 Task: Look for space in Rāpar, India from 1st July, 2023 to 3rd July, 2023 for 1 adult in price range Rs.5000 to Rs.15000. Place can be private room with 1  bedroom having 1 bed and 1 bathroom. Property type can be house, flat, guest house, hotel. Amenities needed are: wifi. Booking option can be shelf check-in. Required host language is English.
Action: Mouse moved to (461, 65)
Screenshot: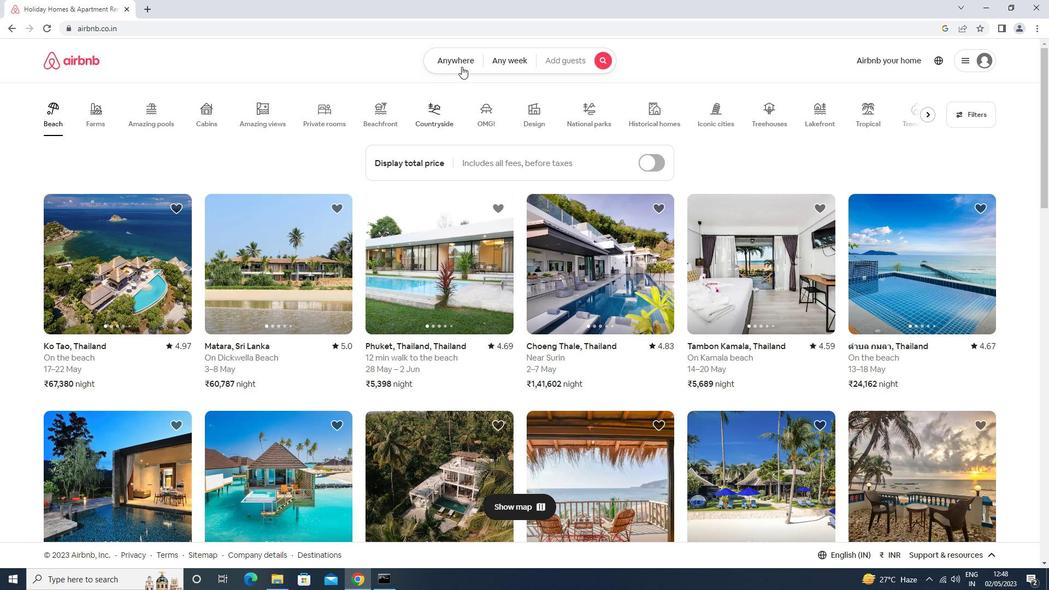 
Action: Mouse pressed left at (461, 65)
Screenshot: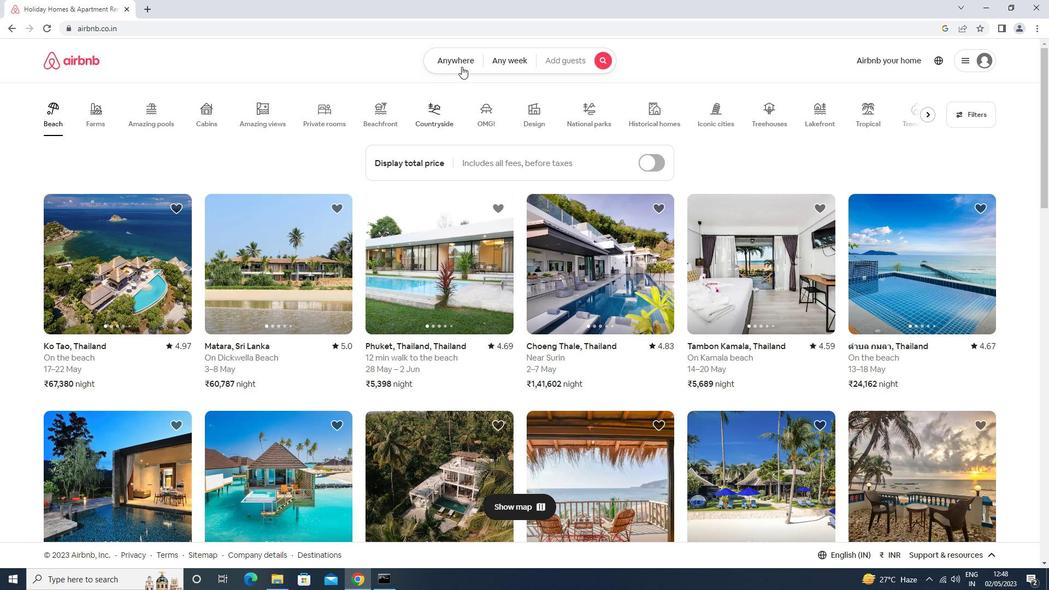 
Action: Mouse moved to (432, 107)
Screenshot: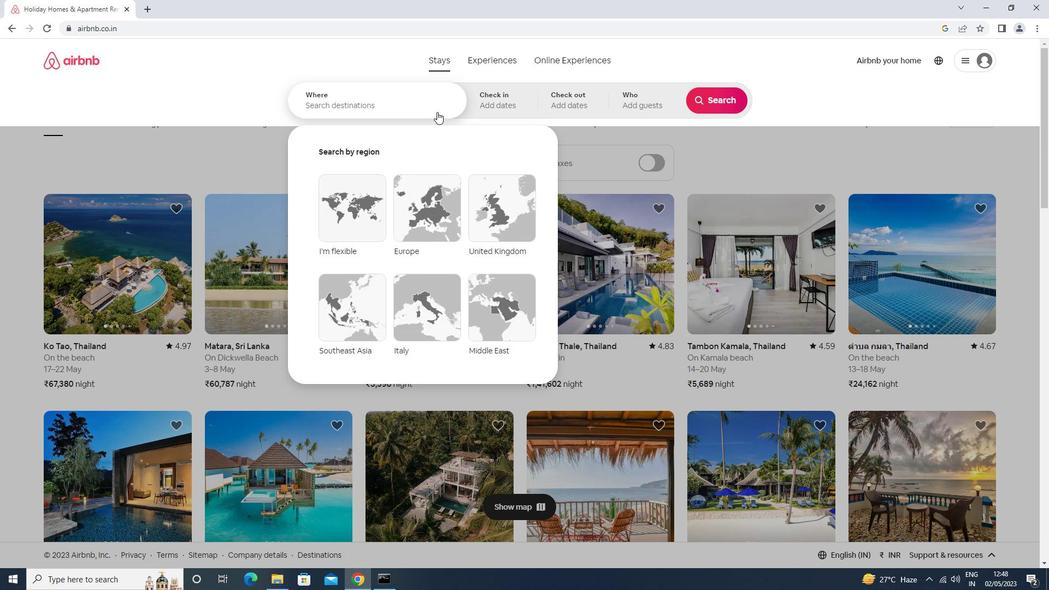 
Action: Mouse pressed left at (432, 107)
Screenshot: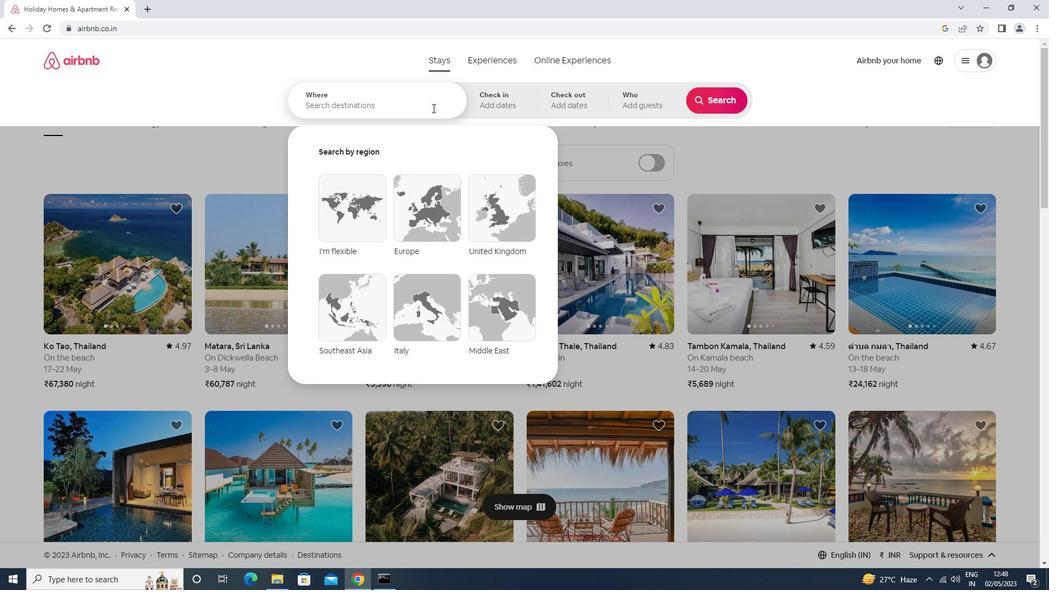 
Action: Mouse moved to (431, 106)
Screenshot: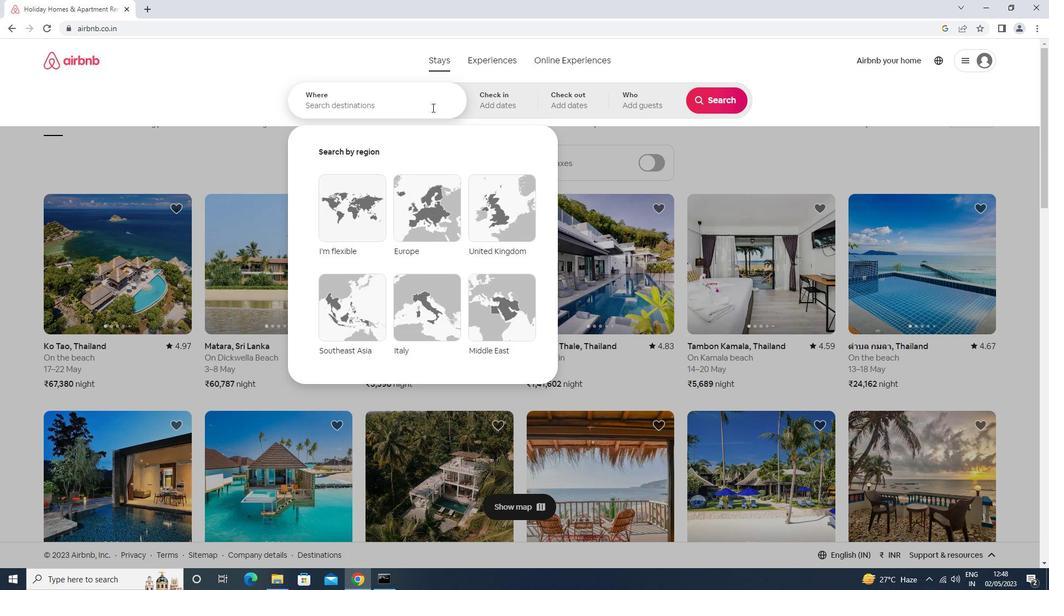 
Action: Key pressed r<Key.caps_lock>aper
Screenshot: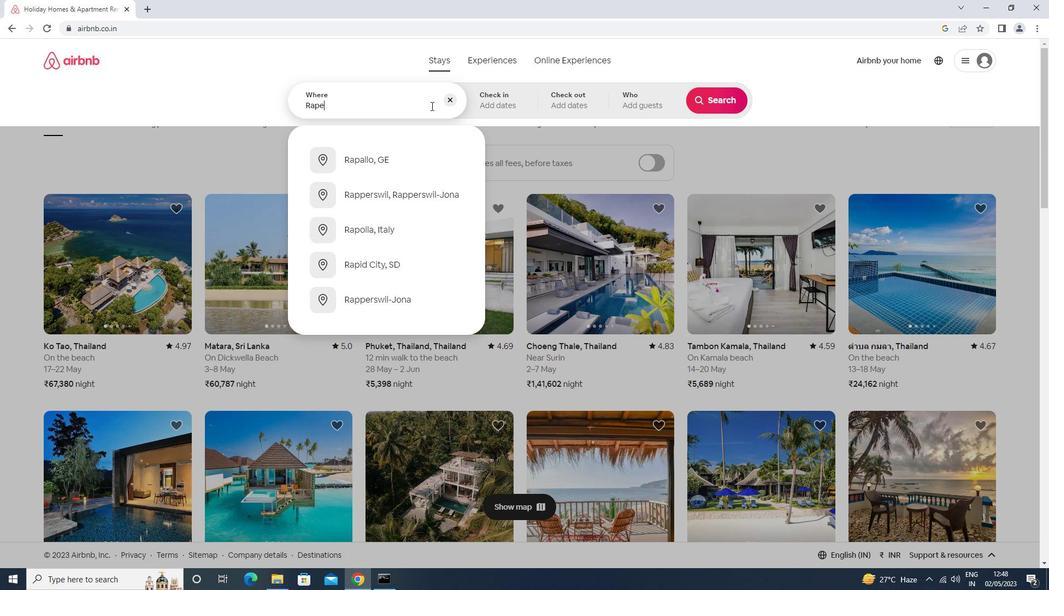 
Action: Mouse moved to (446, 96)
Screenshot: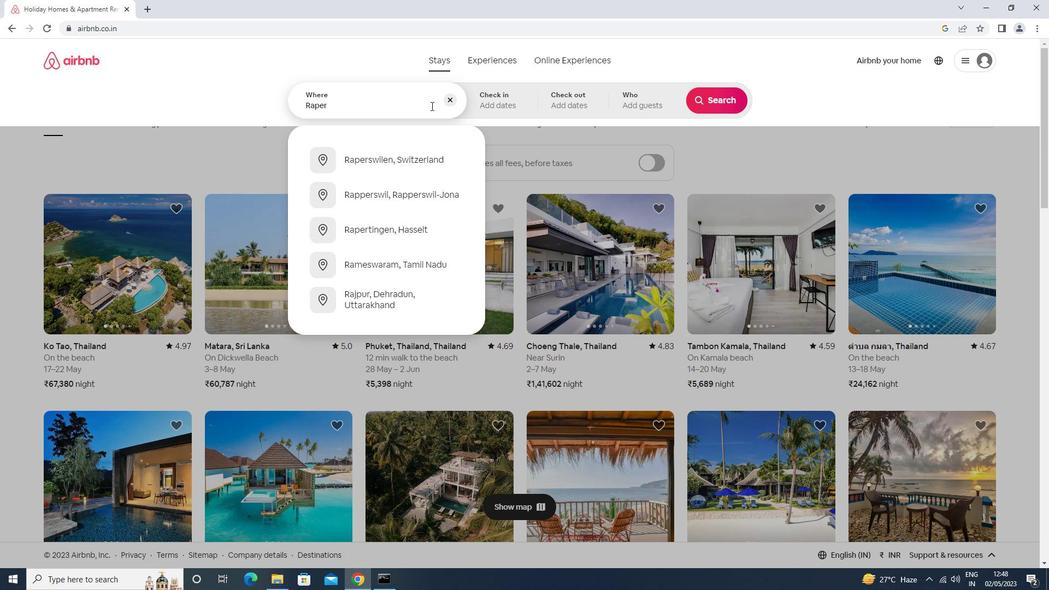 
Action: Key pressed <Key.enter>
Screenshot: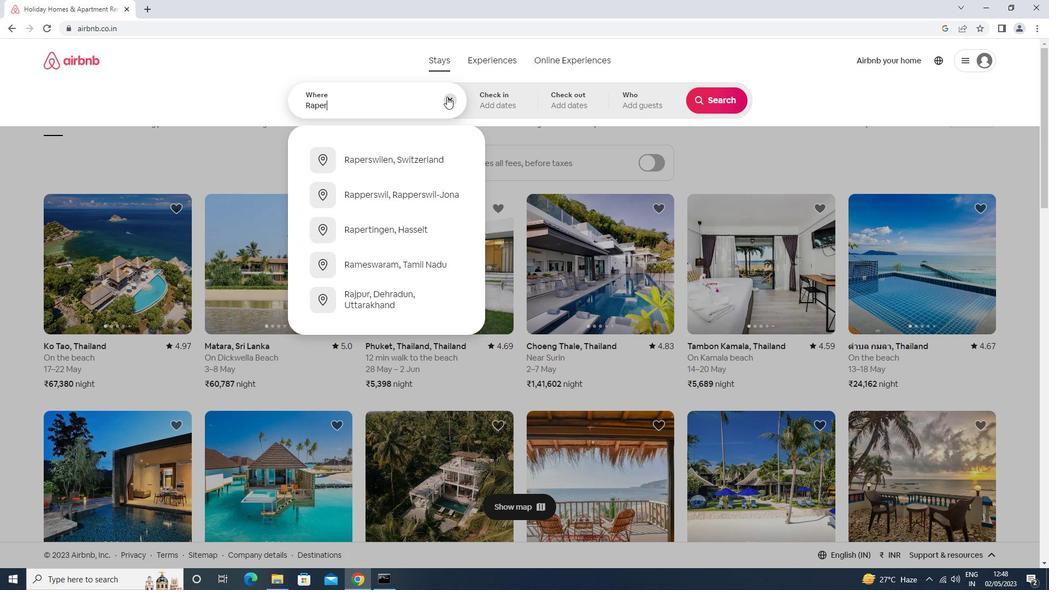 
Action: Mouse moved to (715, 182)
Screenshot: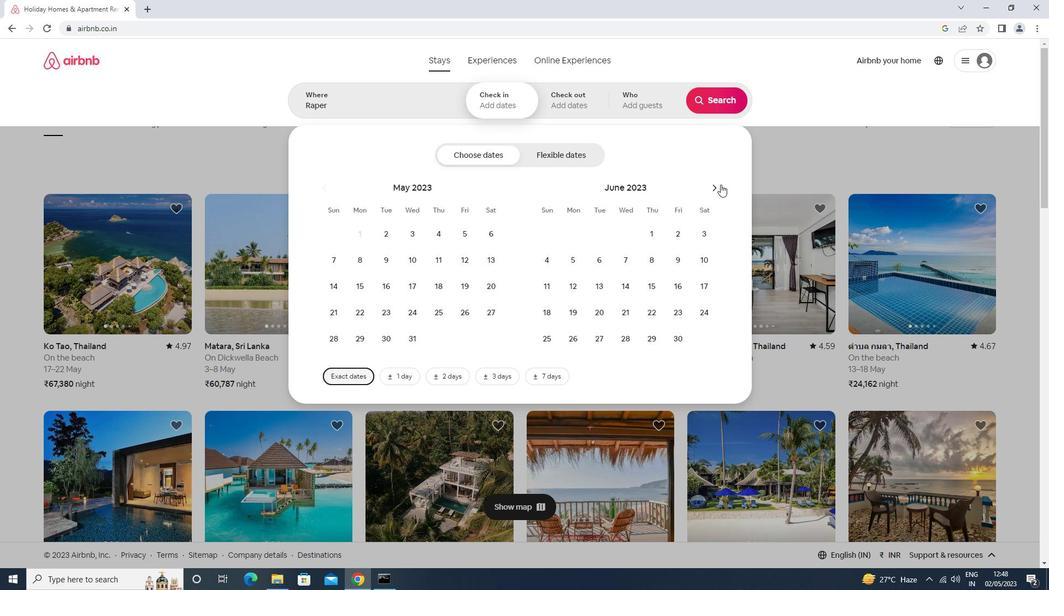 
Action: Mouse pressed left at (715, 182)
Screenshot: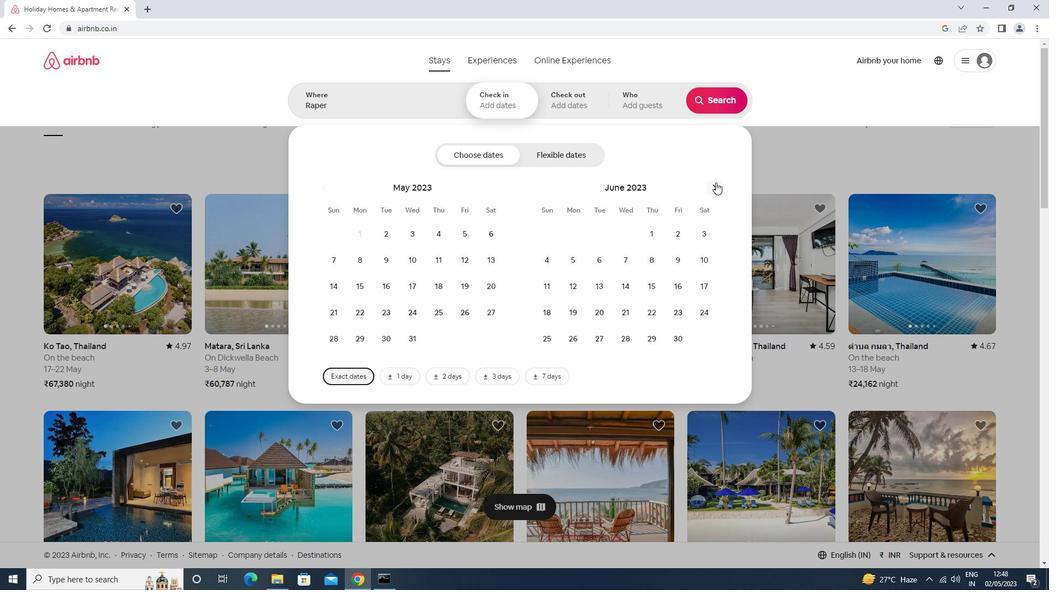 
Action: Mouse moved to (702, 239)
Screenshot: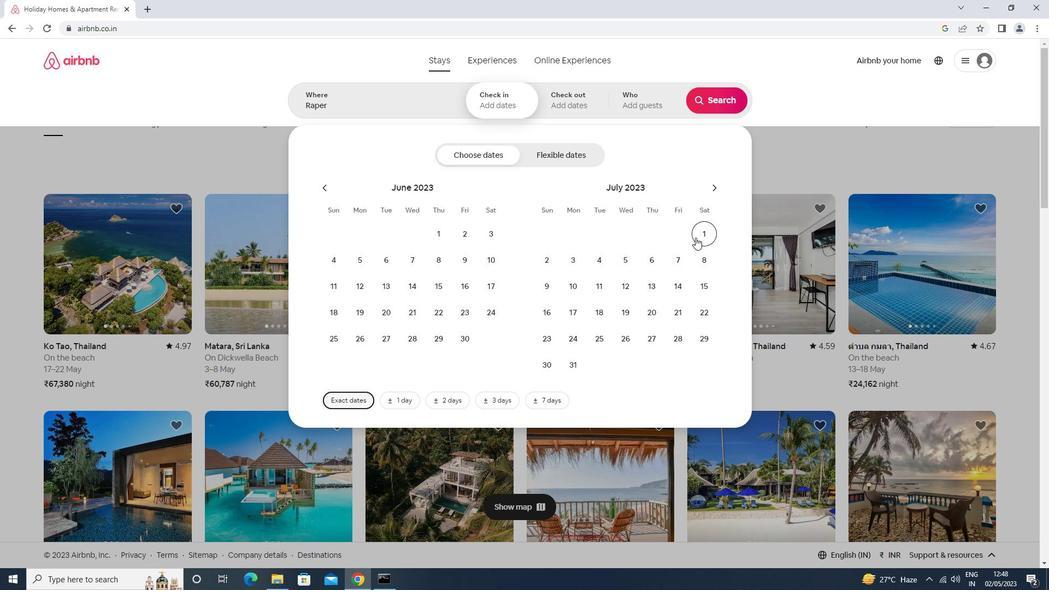 
Action: Mouse pressed left at (702, 239)
Screenshot: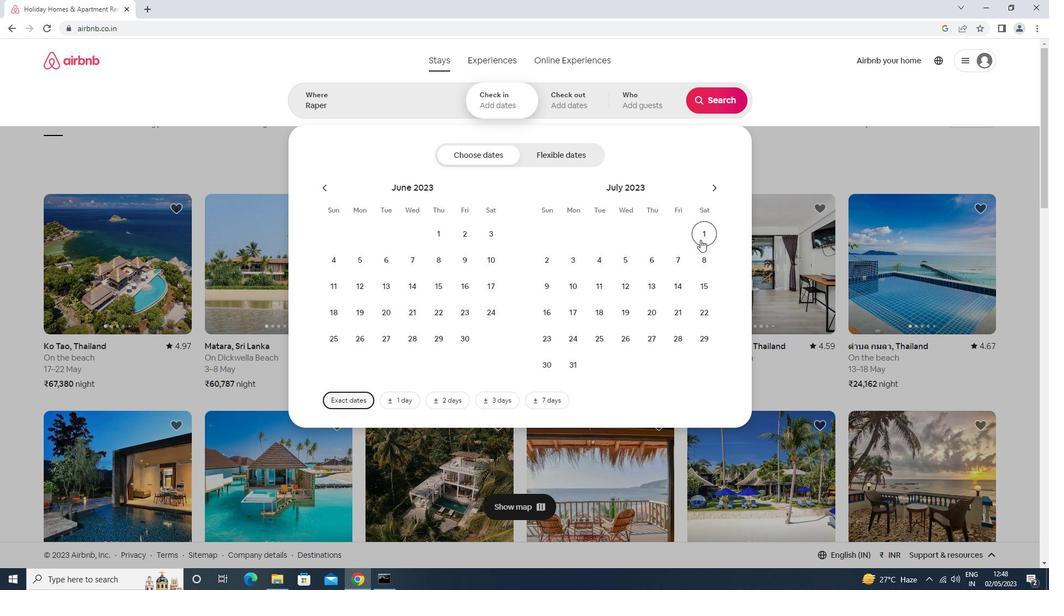 
Action: Mouse moved to (565, 268)
Screenshot: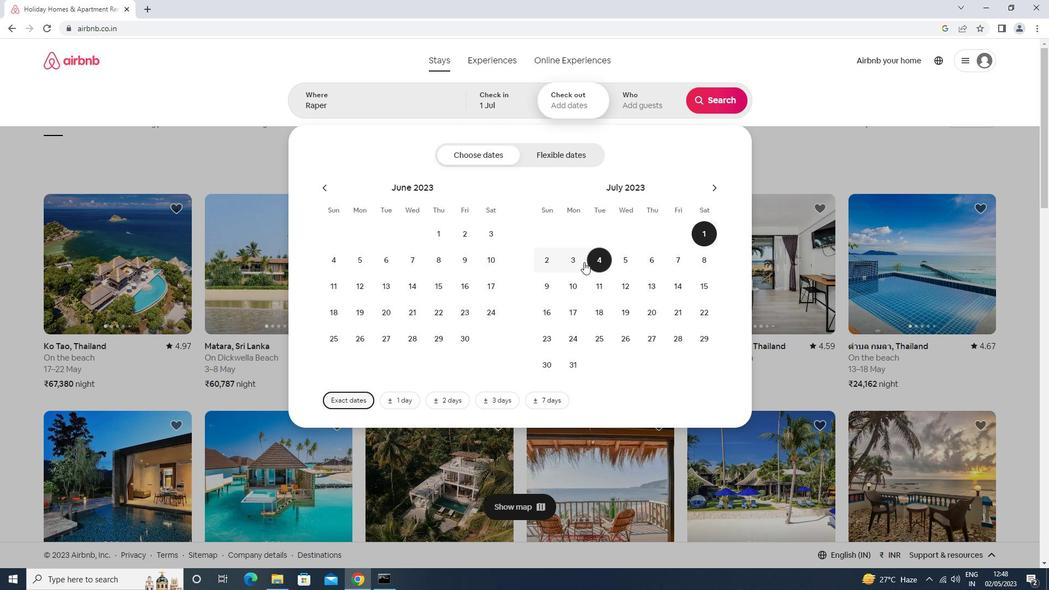 
Action: Mouse pressed left at (565, 268)
Screenshot: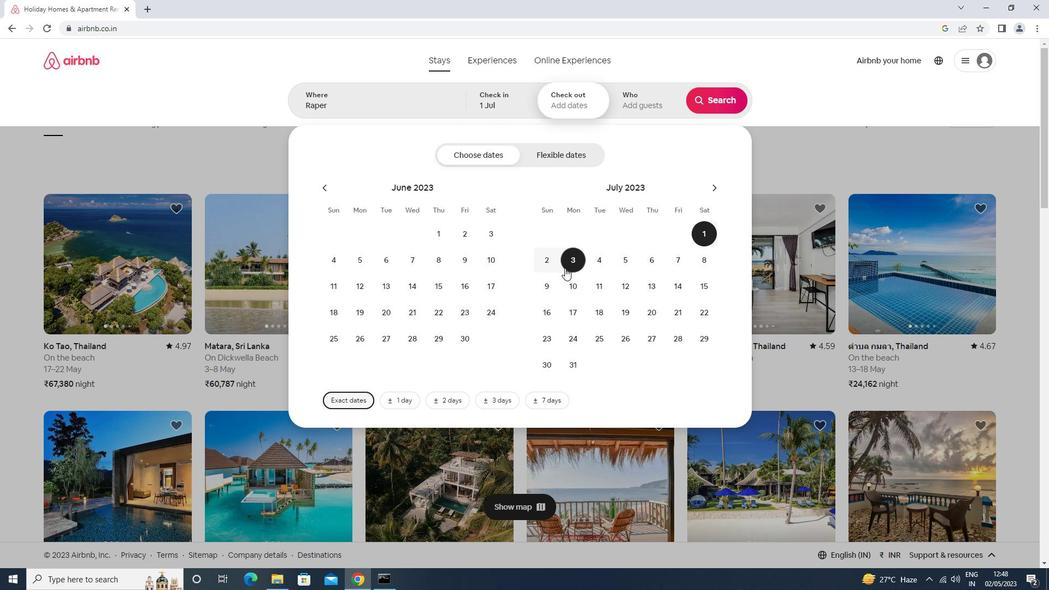 
Action: Mouse moved to (624, 99)
Screenshot: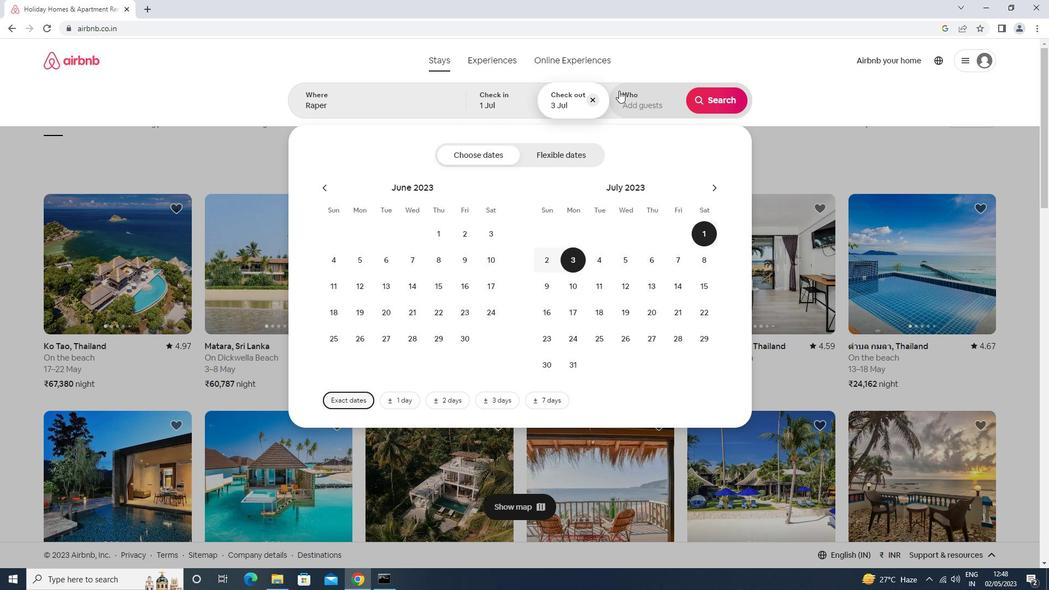 
Action: Mouse pressed left at (624, 99)
Screenshot: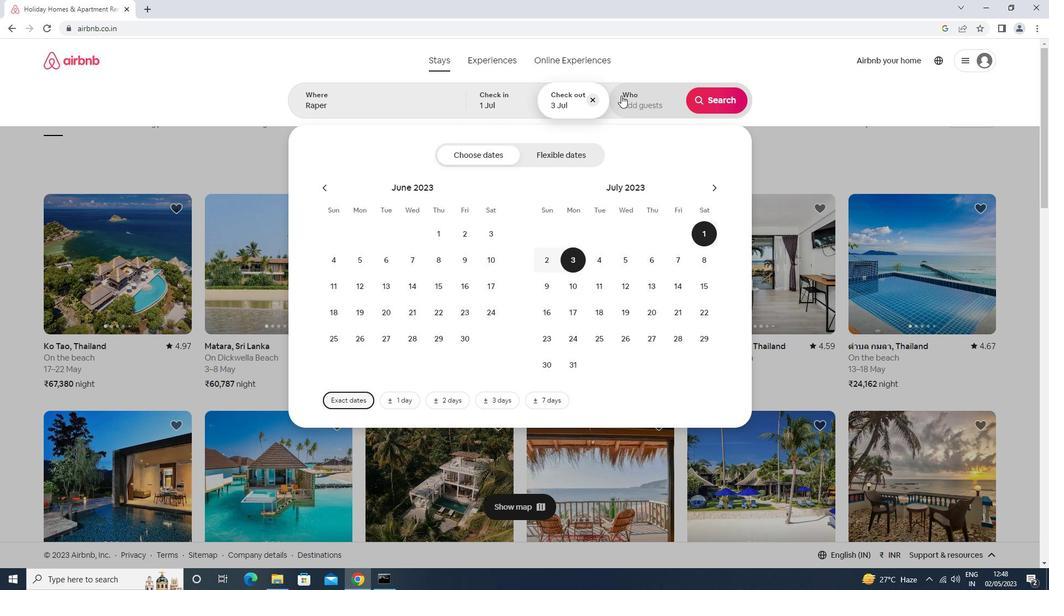 
Action: Mouse moved to (715, 155)
Screenshot: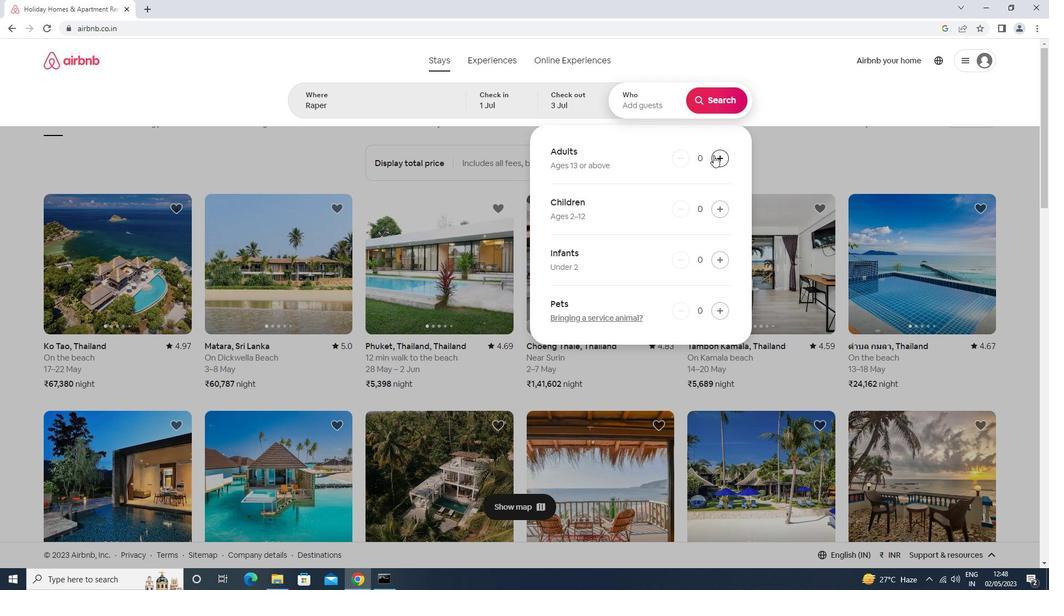 
Action: Mouse pressed left at (715, 155)
Screenshot: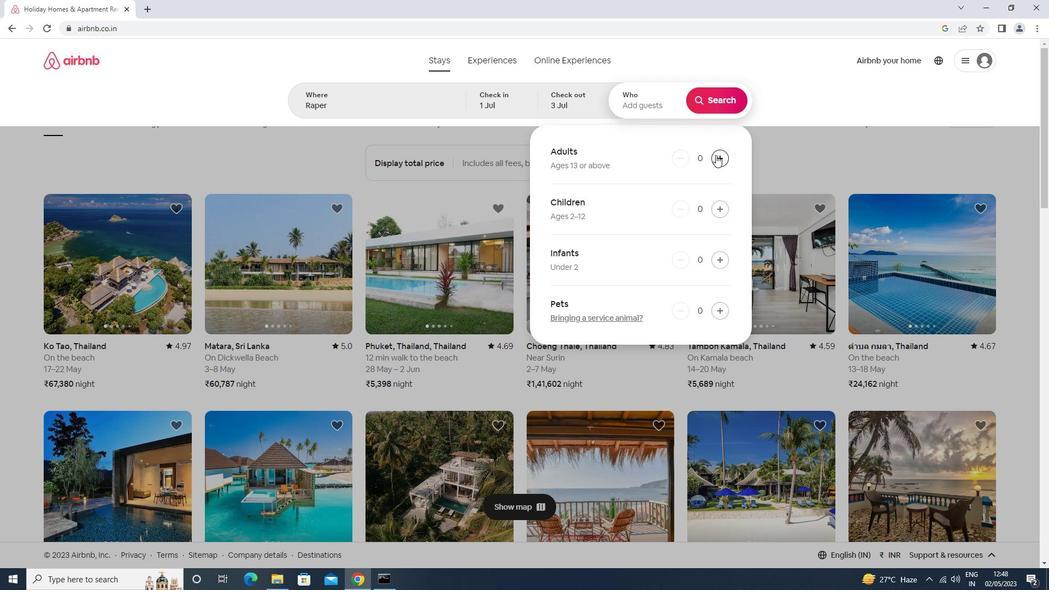 
Action: Mouse moved to (706, 98)
Screenshot: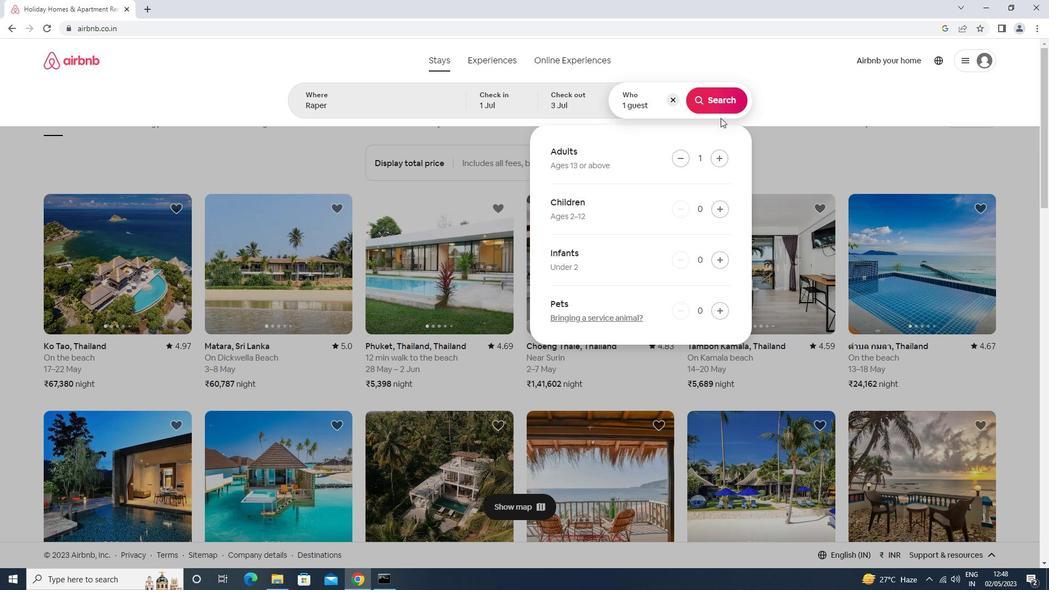 
Action: Mouse pressed left at (706, 98)
Screenshot: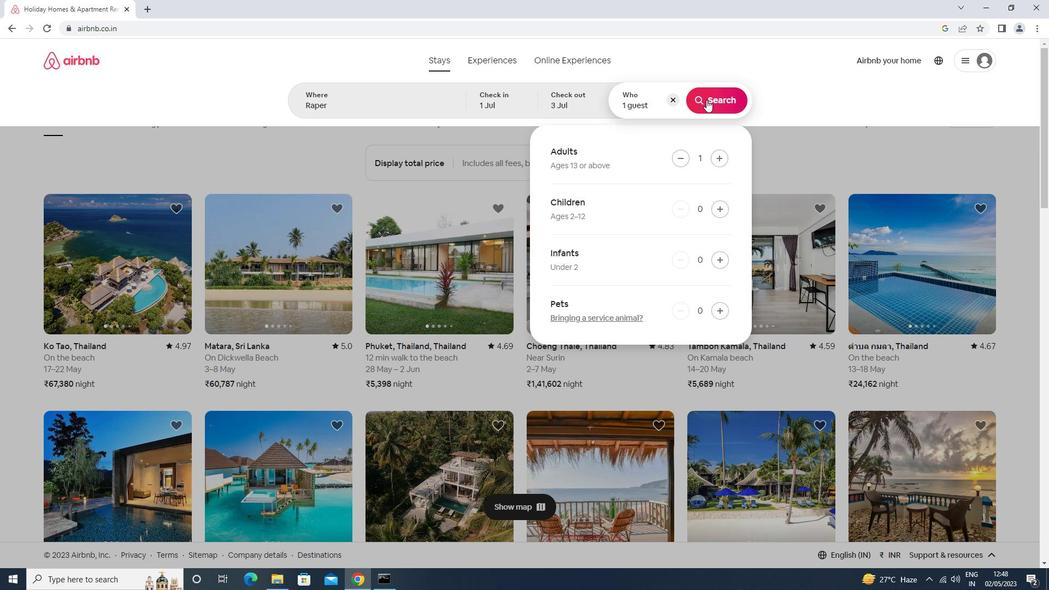 
Action: Mouse moved to (1002, 108)
Screenshot: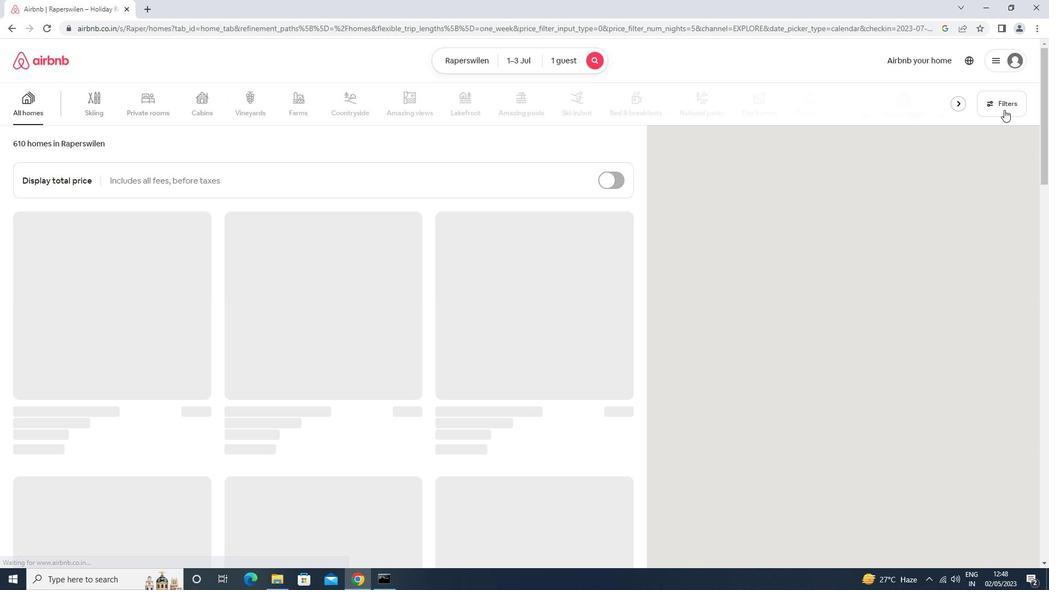
Action: Mouse pressed left at (1002, 108)
Screenshot: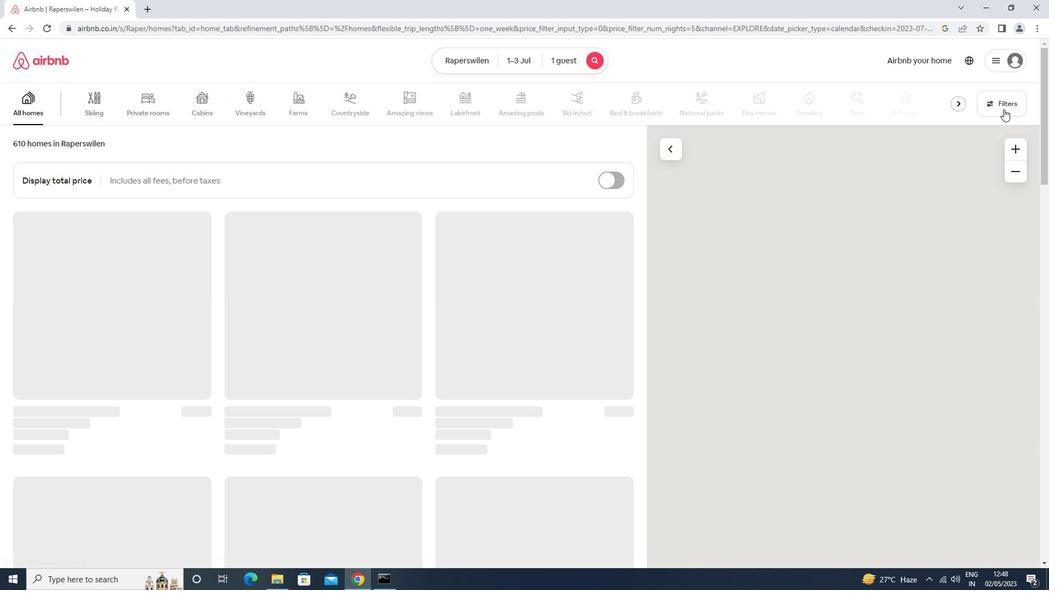 
Action: Mouse moved to (469, 234)
Screenshot: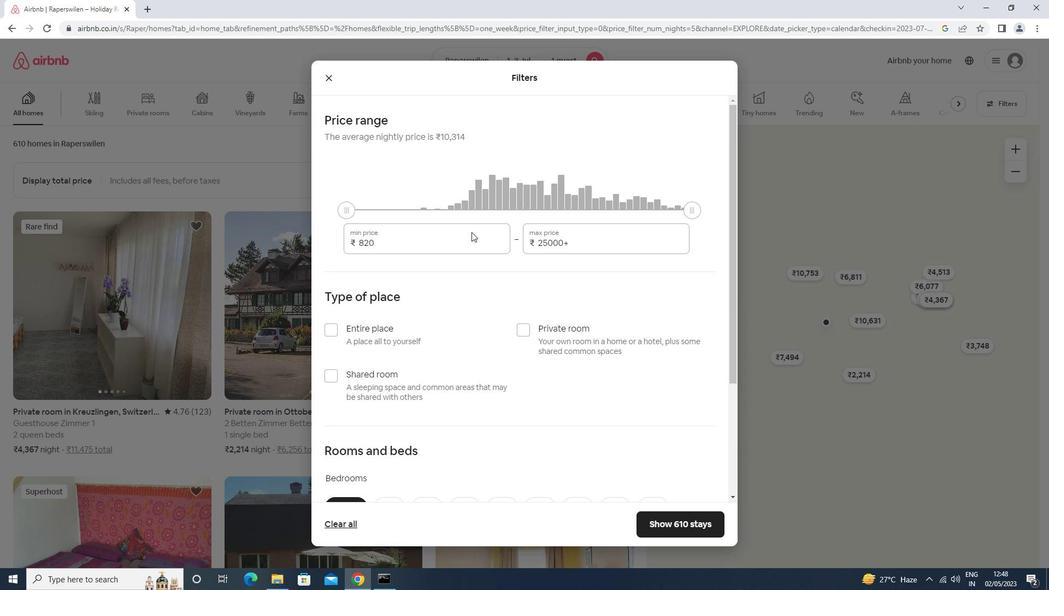 
Action: Mouse pressed left at (469, 234)
Screenshot: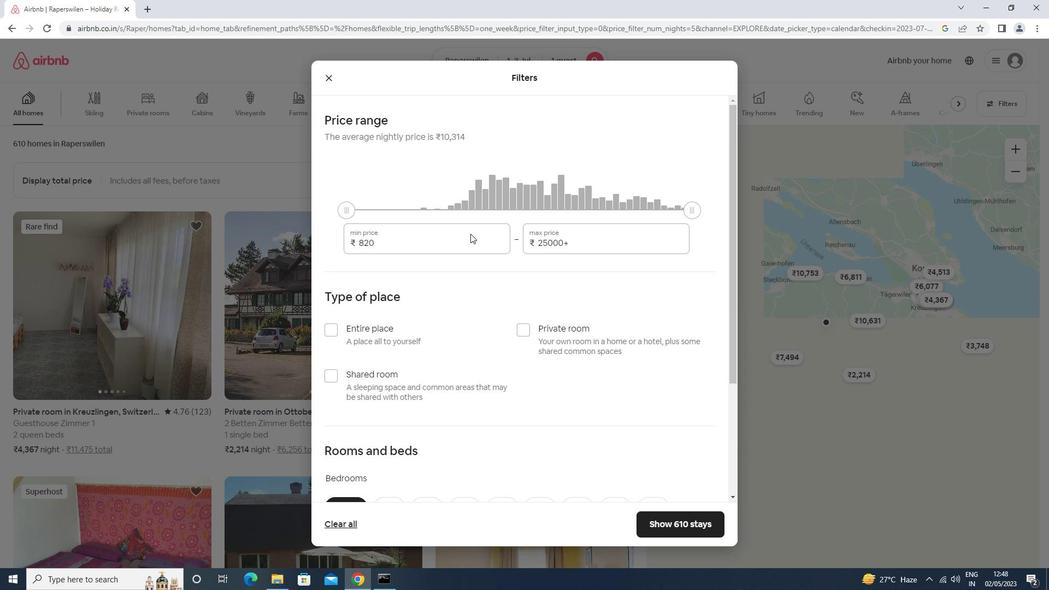 
Action: Key pressed <Key.backspace><Key.backspace><Key.backspace><Key.backspace><Key.backspace><Key.backspace><Key.backspace><Key.backspace><Key.backspace><Key.backspace>5000<Key.tab>15000
Screenshot: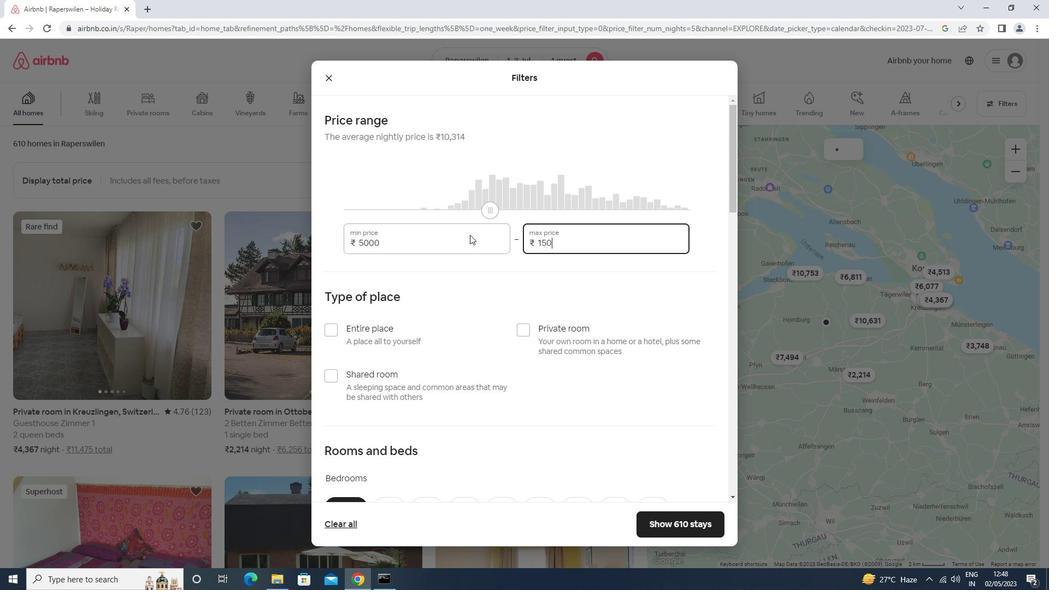 
Action: Mouse moved to (557, 333)
Screenshot: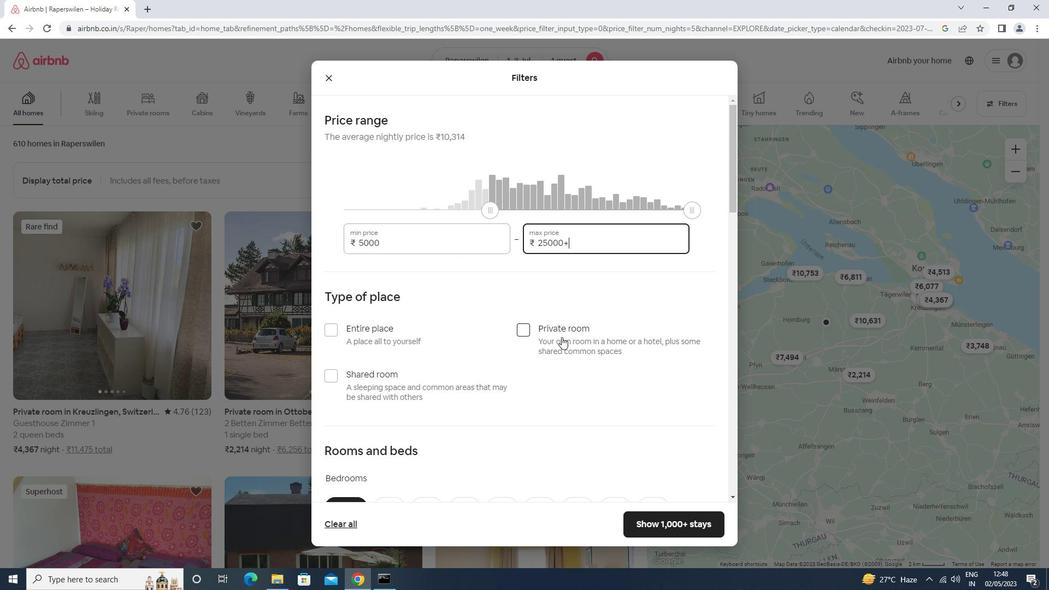 
Action: Mouse pressed left at (557, 333)
Screenshot: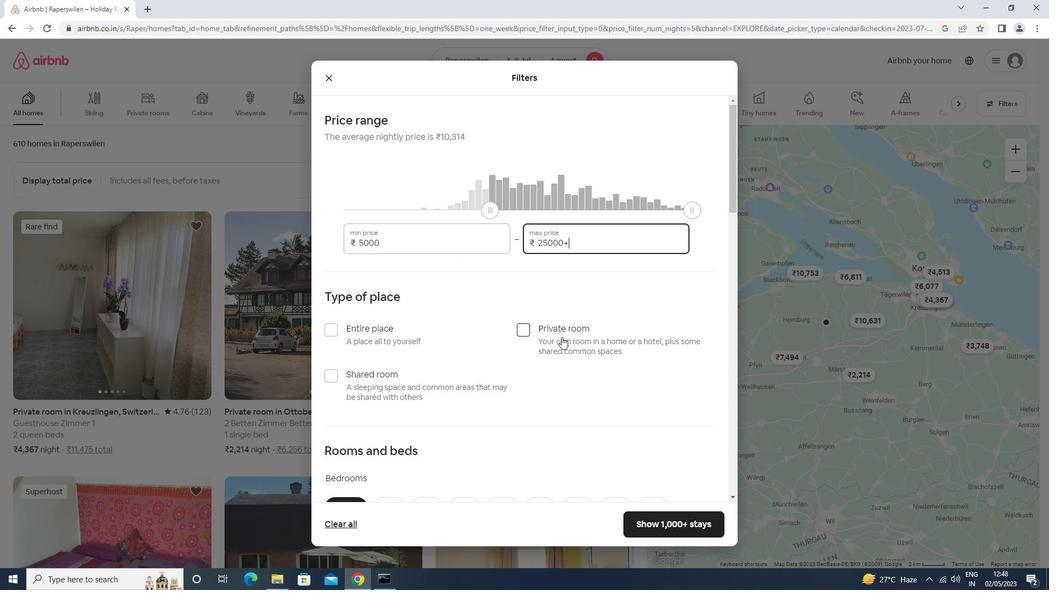
Action: Mouse moved to (556, 331)
Screenshot: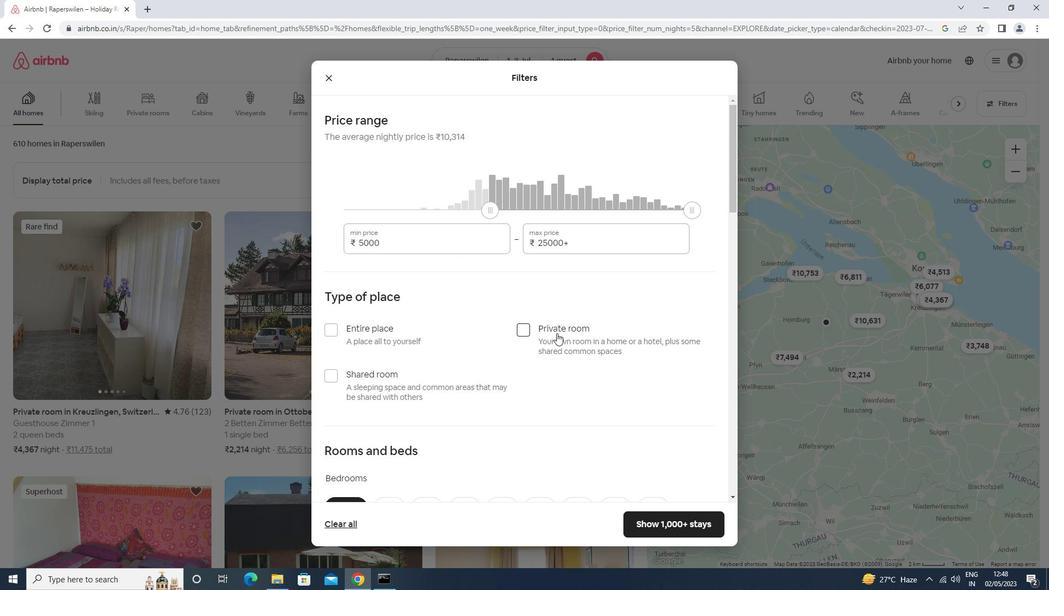 
Action: Mouse scrolled (556, 330) with delta (0, 0)
Screenshot: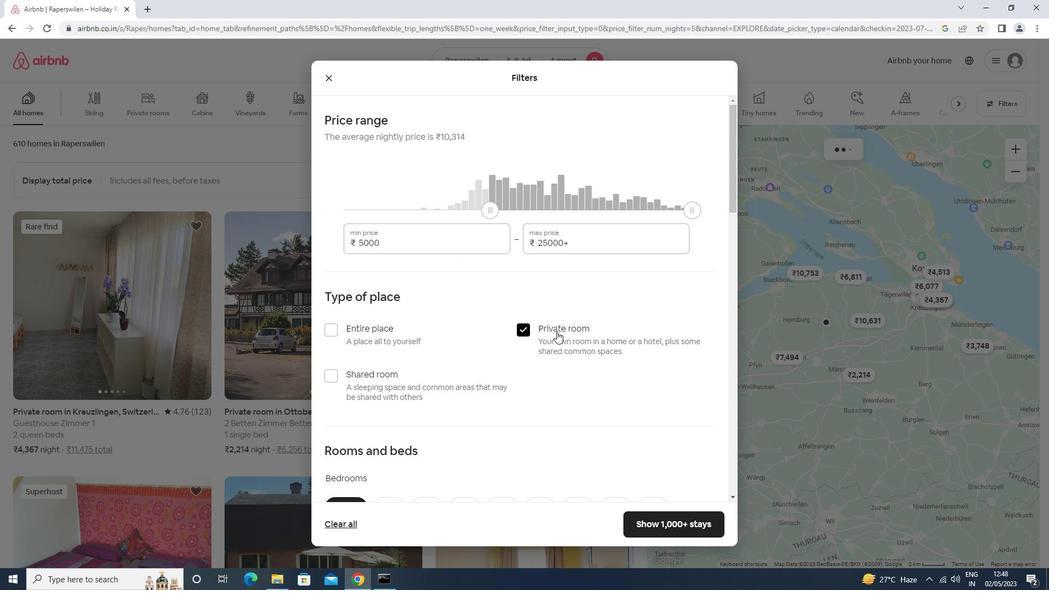 
Action: Mouse scrolled (556, 330) with delta (0, 0)
Screenshot: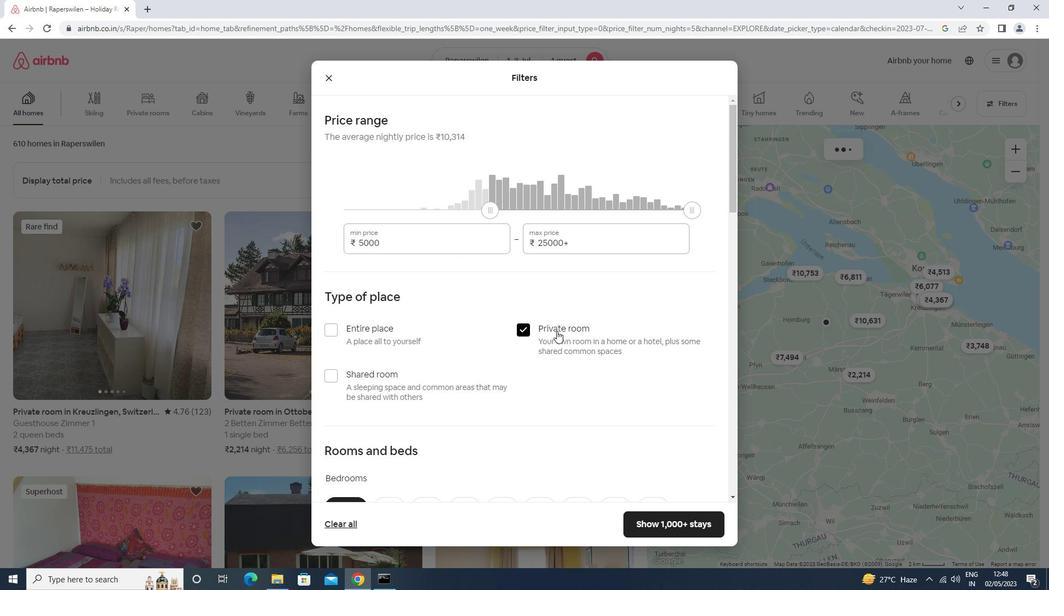 
Action: Mouse scrolled (556, 330) with delta (0, 0)
Screenshot: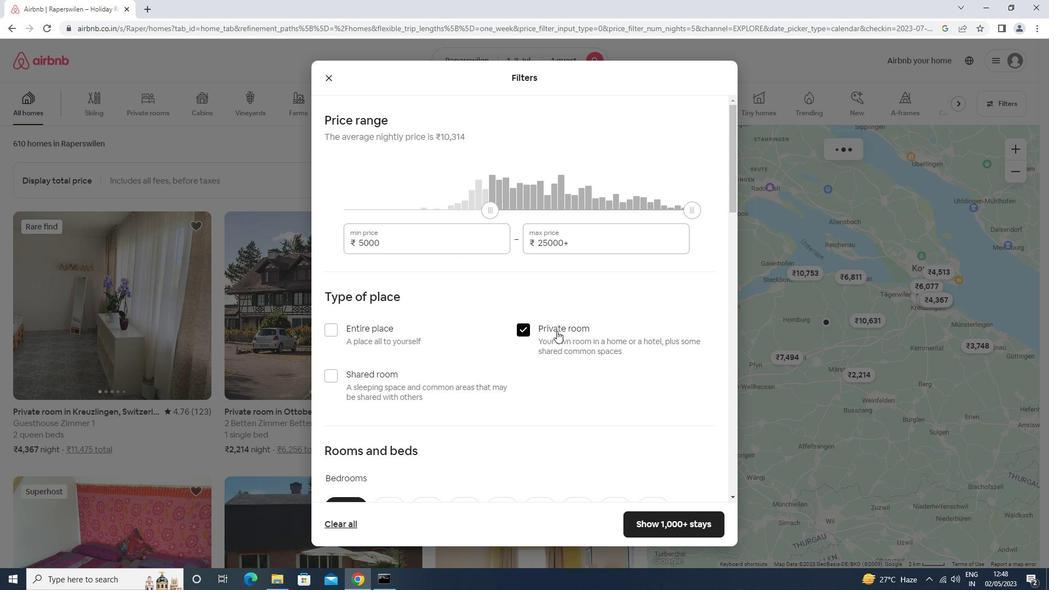 
Action: Mouse scrolled (556, 330) with delta (0, 0)
Screenshot: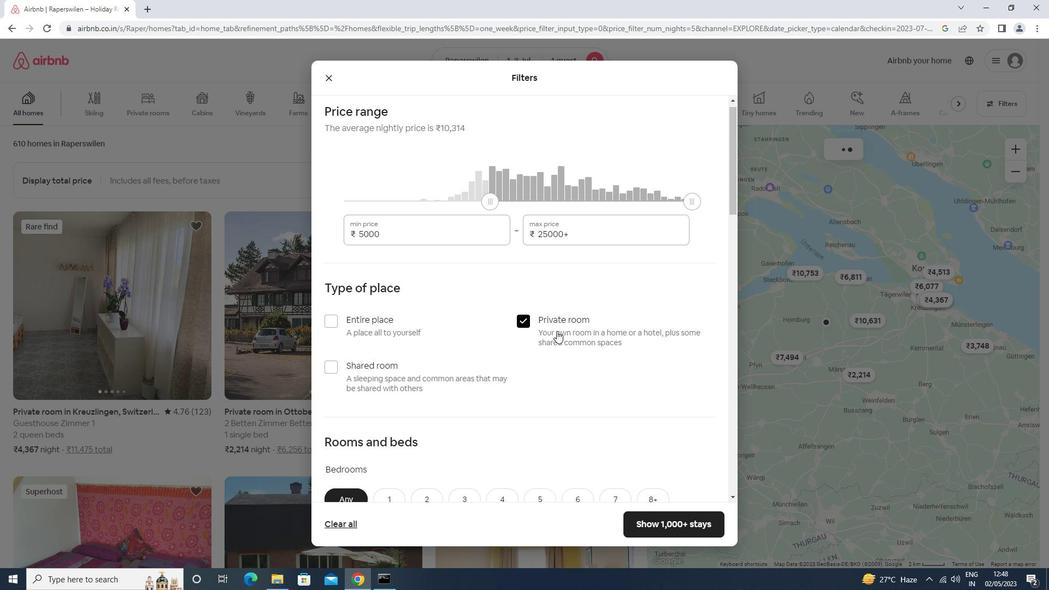
Action: Mouse scrolled (556, 330) with delta (0, 0)
Screenshot: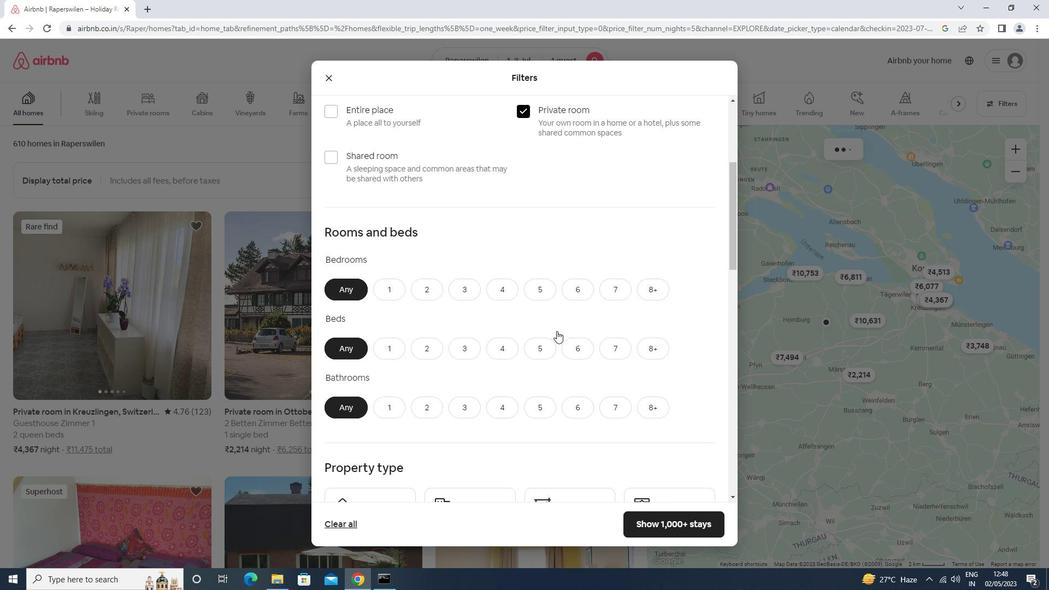 
Action: Mouse moved to (391, 237)
Screenshot: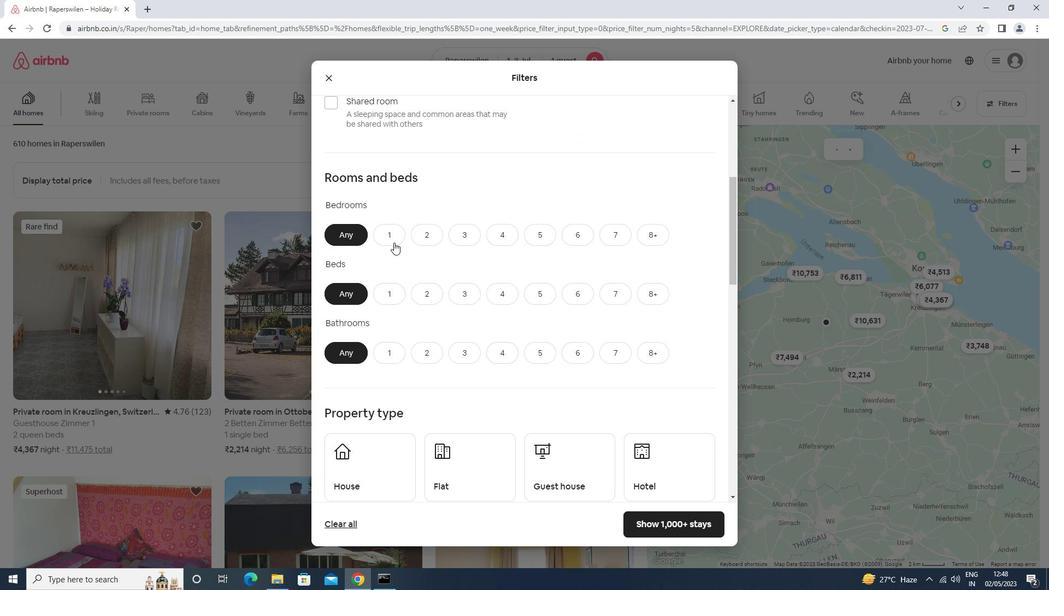 
Action: Mouse pressed left at (391, 237)
Screenshot: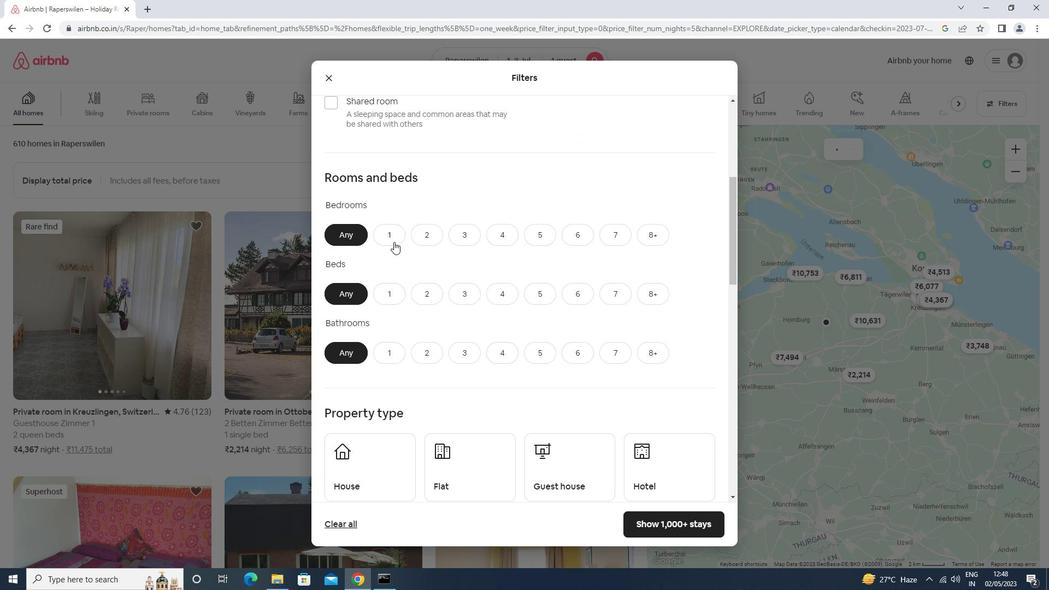 
Action: Mouse moved to (387, 290)
Screenshot: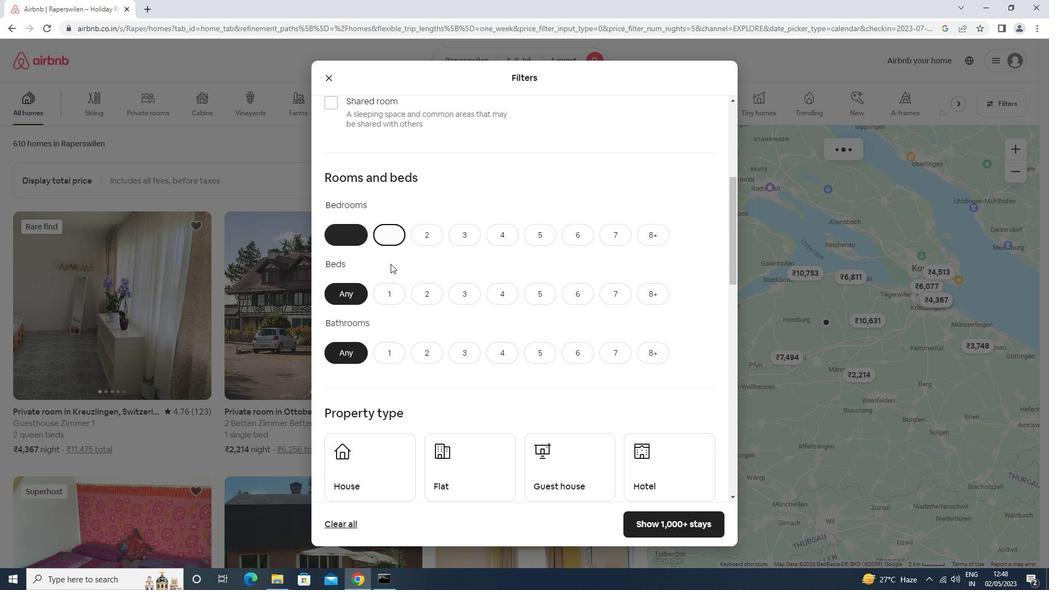 
Action: Mouse pressed left at (387, 290)
Screenshot: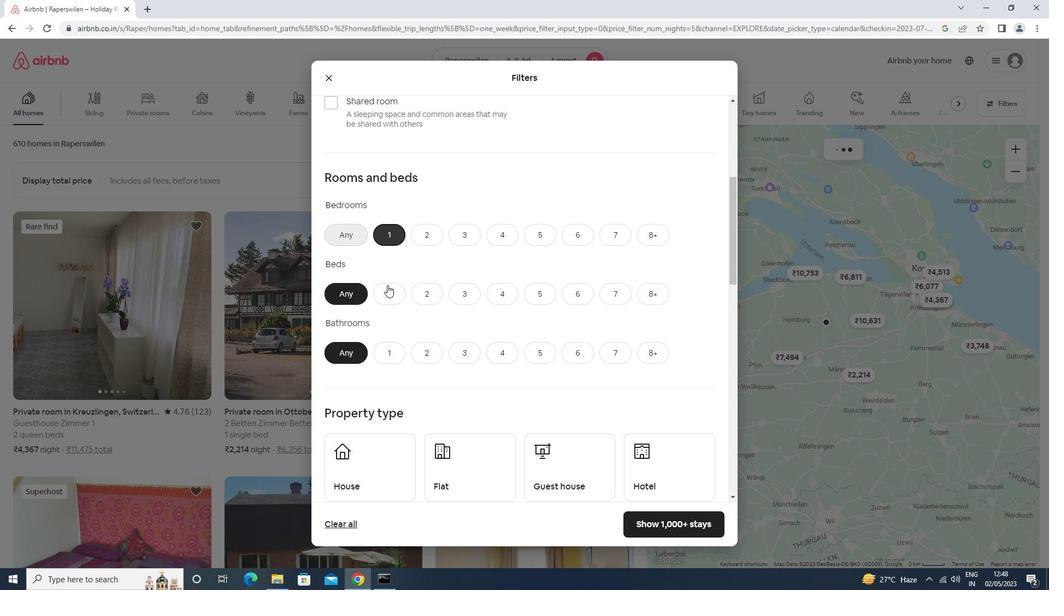 
Action: Mouse moved to (393, 349)
Screenshot: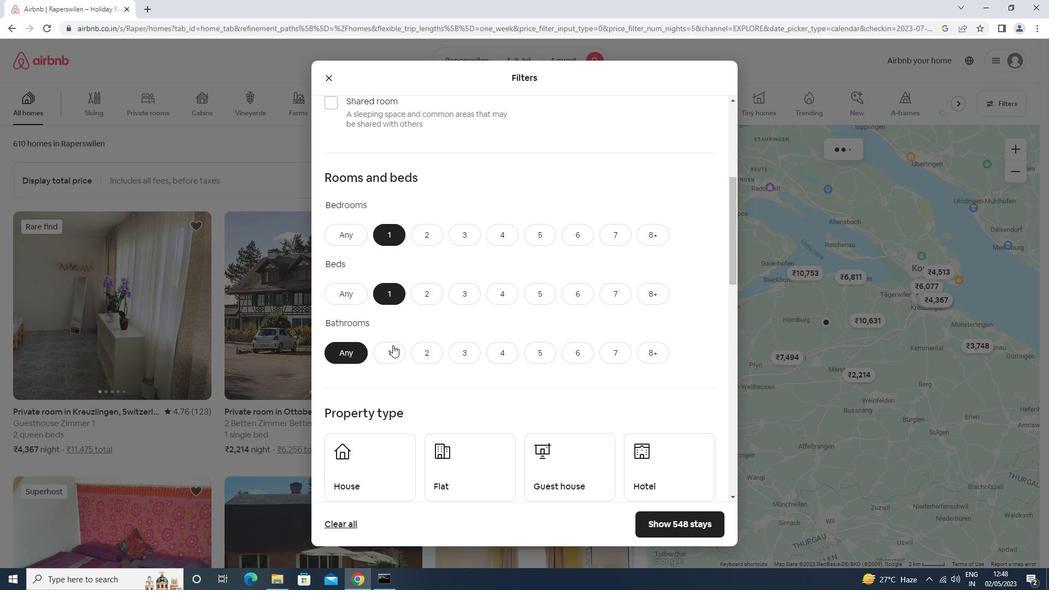 
Action: Mouse pressed left at (393, 349)
Screenshot: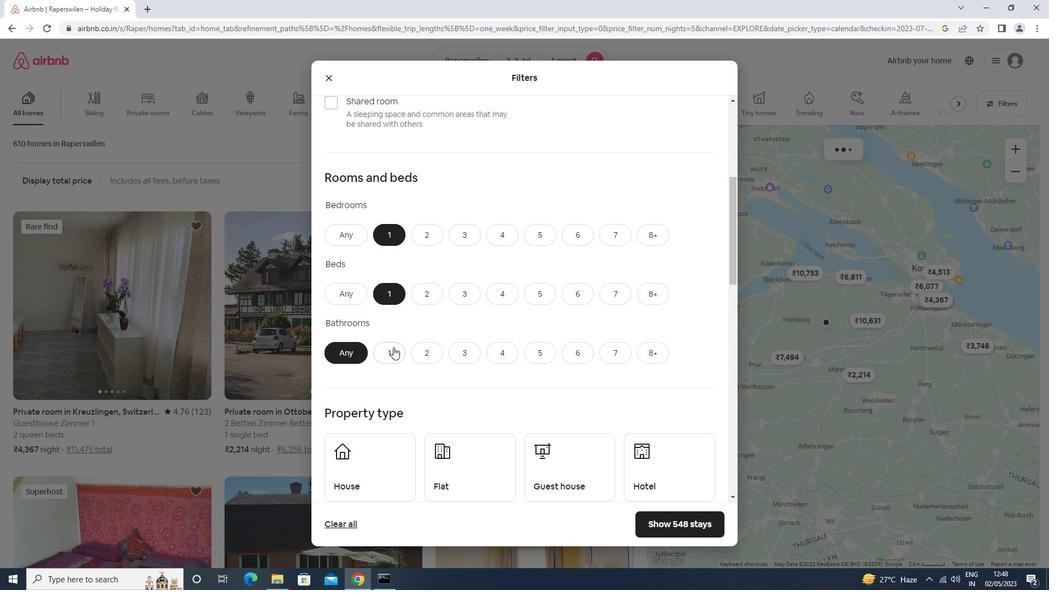 
Action: Mouse moved to (395, 348)
Screenshot: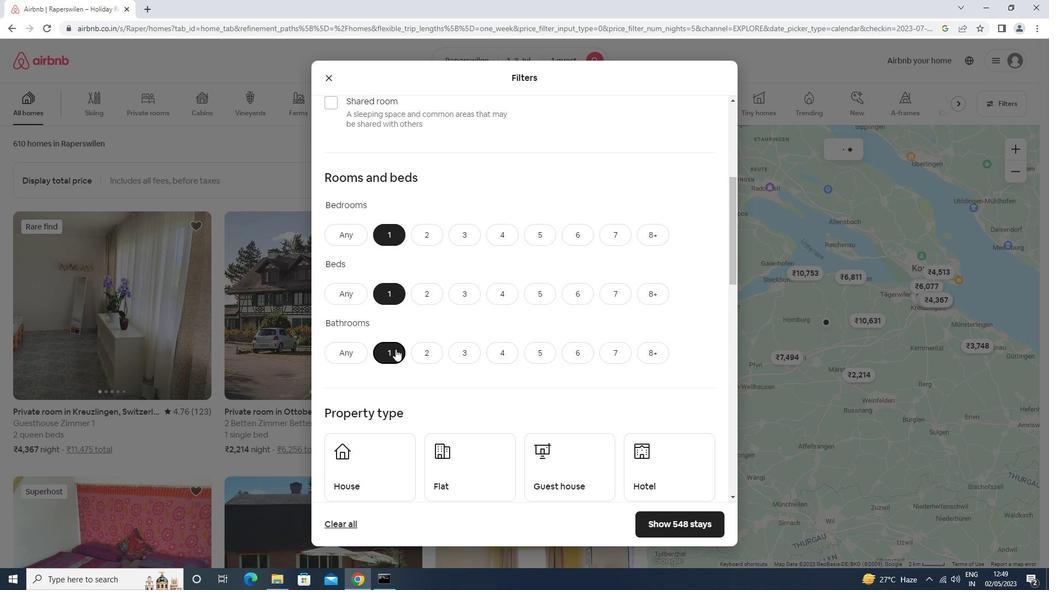 
Action: Mouse scrolled (395, 347) with delta (0, 0)
Screenshot: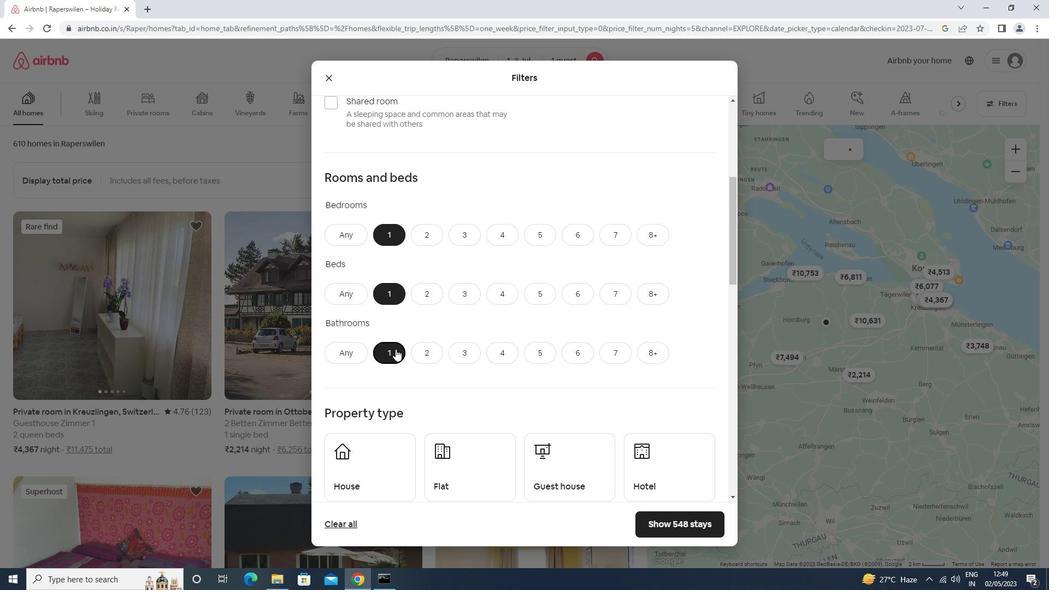 
Action: Mouse moved to (363, 402)
Screenshot: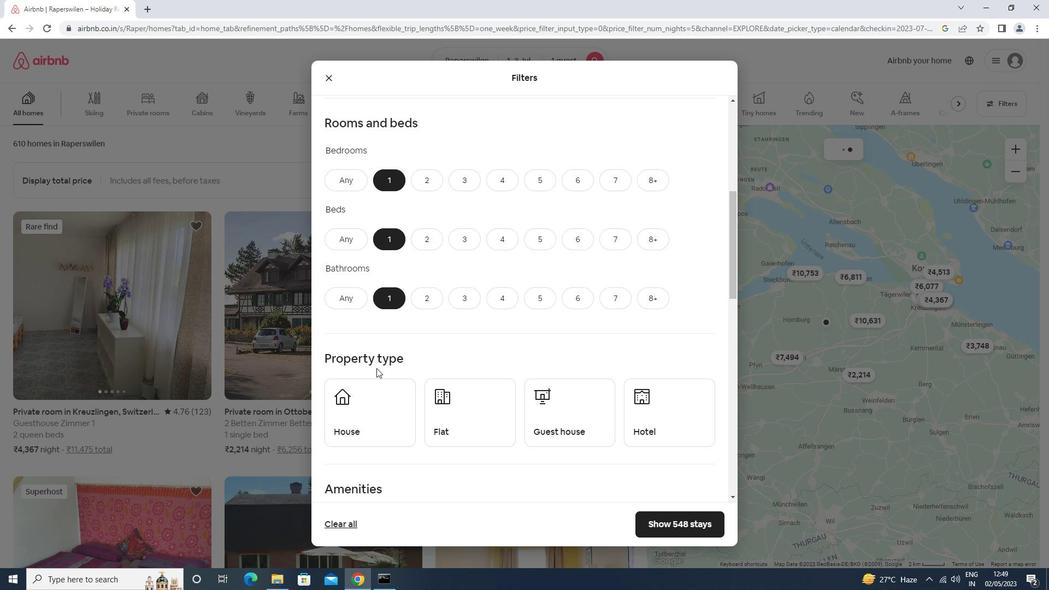 
Action: Mouse pressed left at (363, 402)
Screenshot: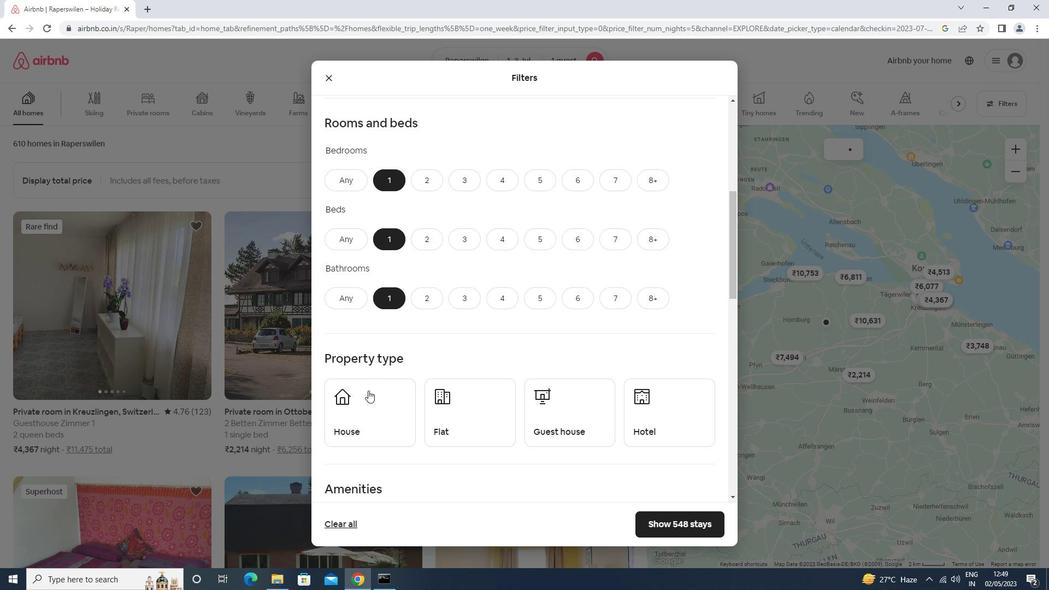 
Action: Mouse moved to (496, 428)
Screenshot: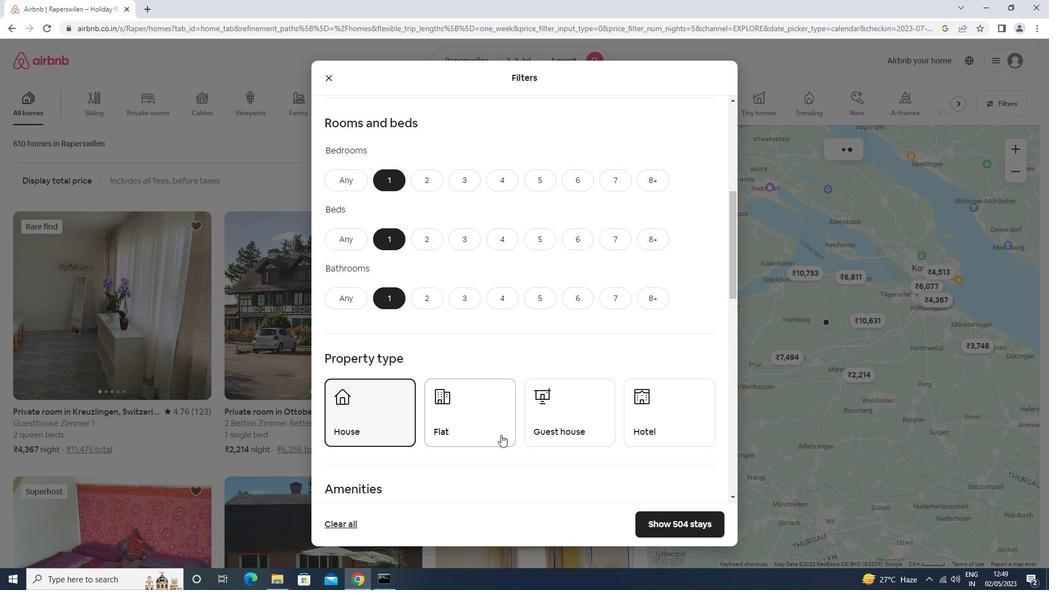 
Action: Mouse pressed left at (496, 428)
Screenshot: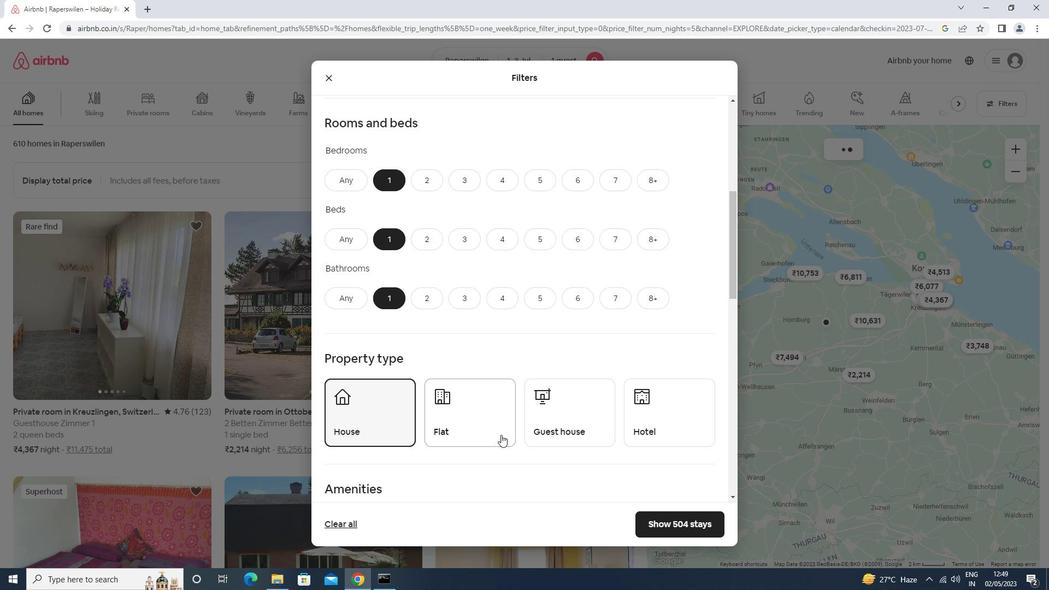 
Action: Mouse moved to (558, 412)
Screenshot: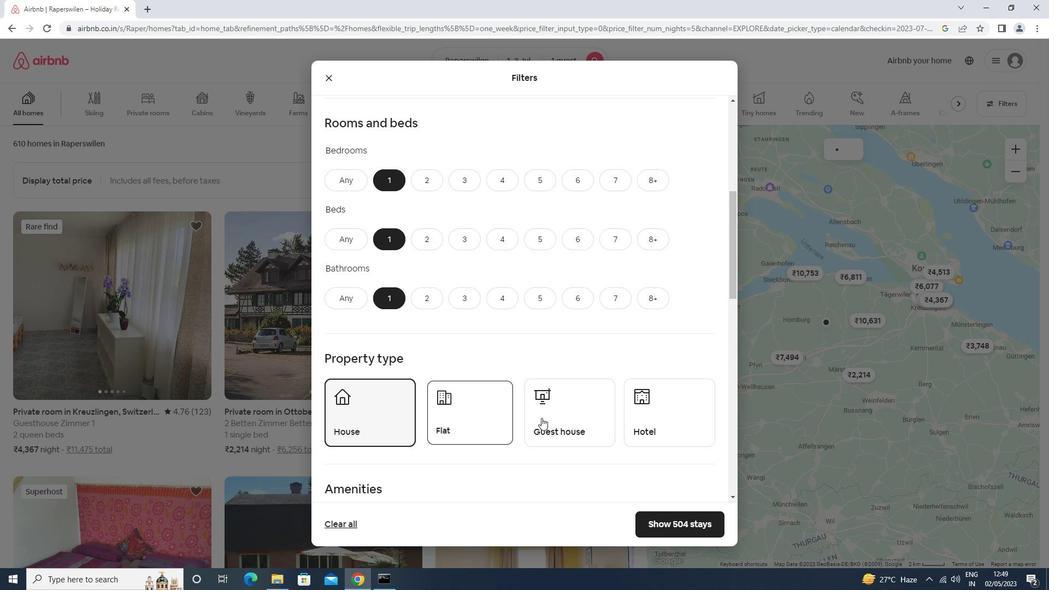 
Action: Mouse pressed left at (558, 412)
Screenshot: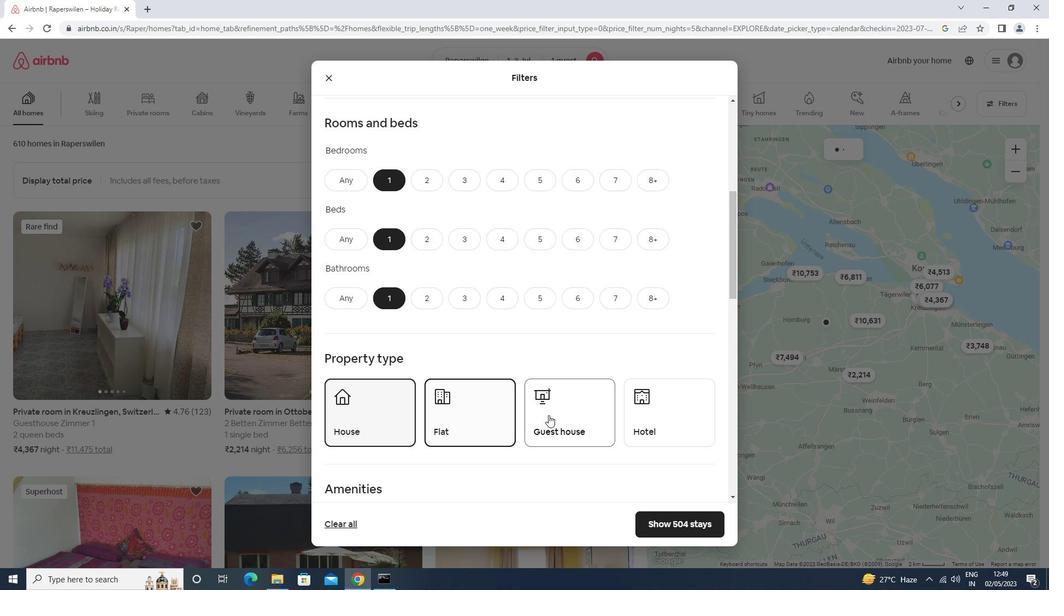 
Action: Mouse moved to (674, 430)
Screenshot: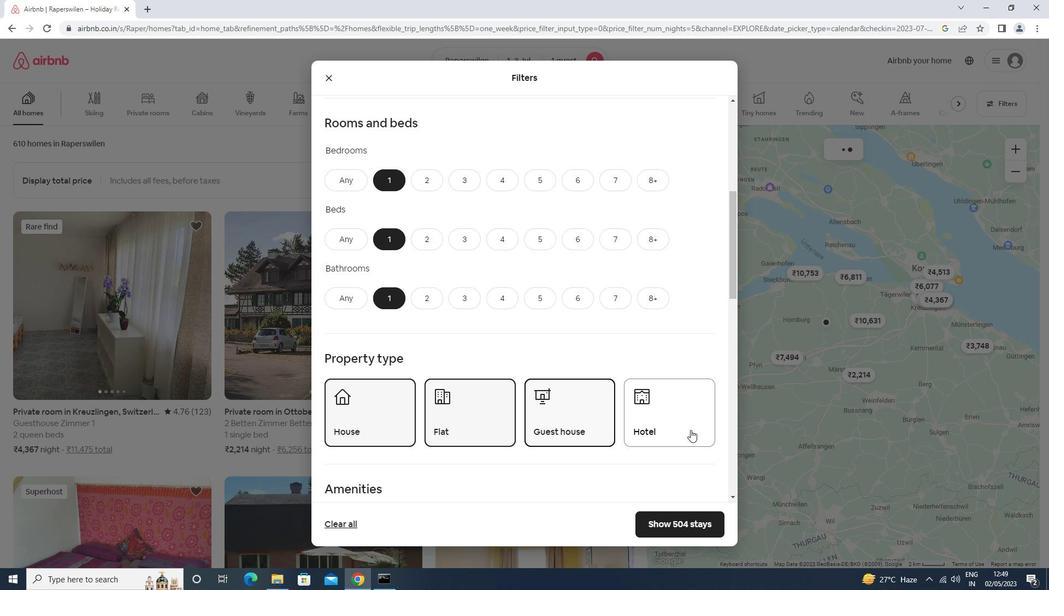 
Action: Mouse pressed left at (674, 430)
Screenshot: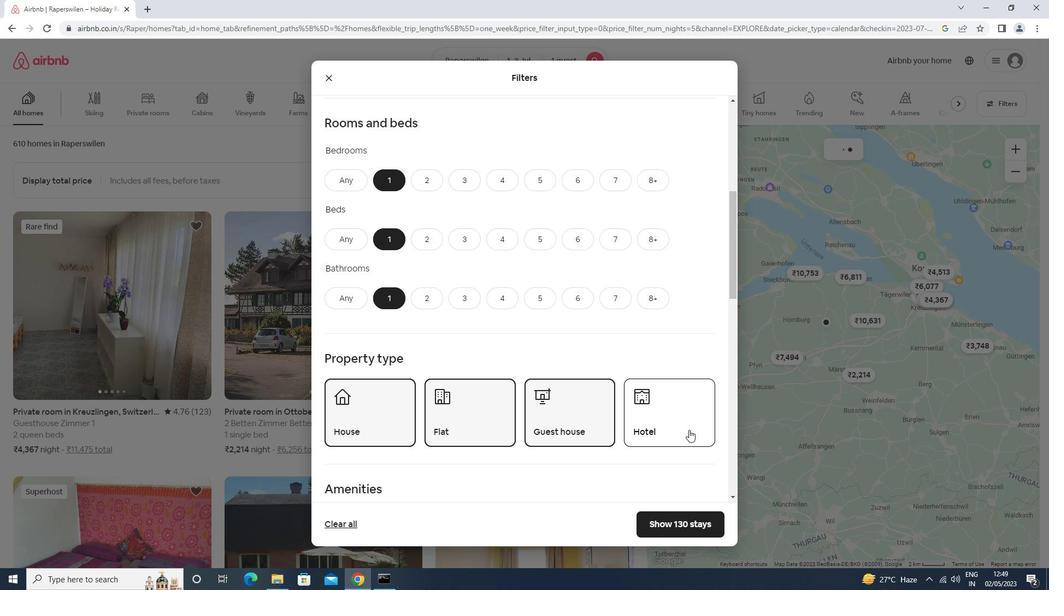 
Action: Mouse moved to (676, 375)
Screenshot: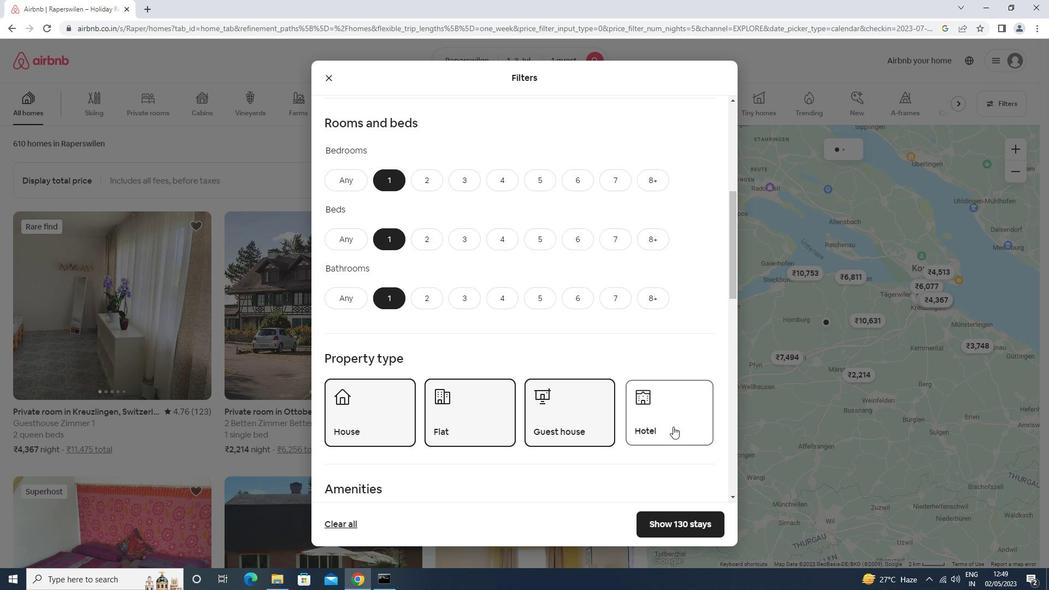 
Action: Mouse scrolled (676, 375) with delta (0, 0)
Screenshot: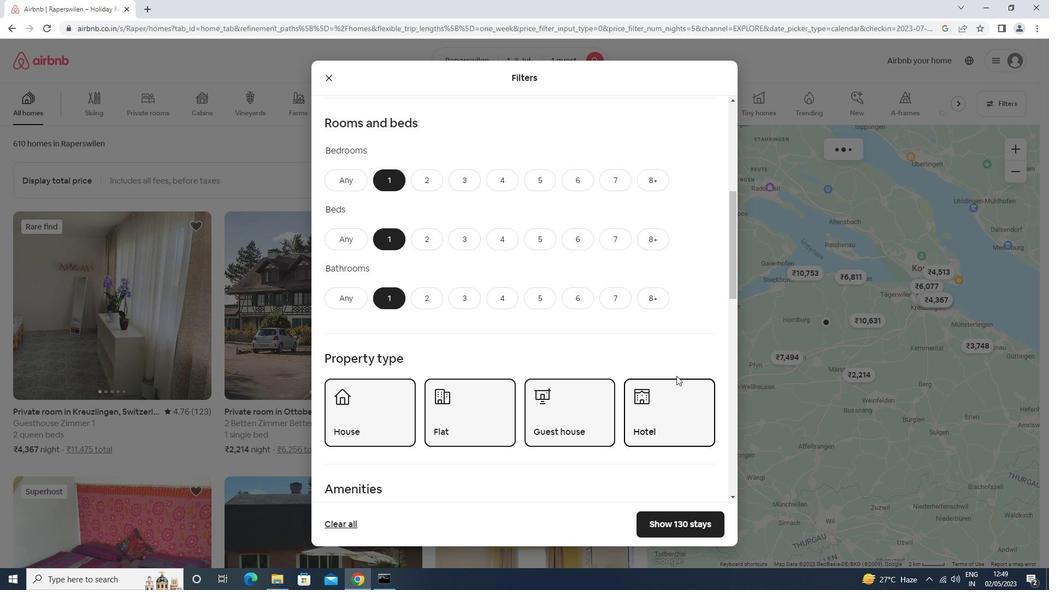 
Action: Mouse moved to (676, 375)
Screenshot: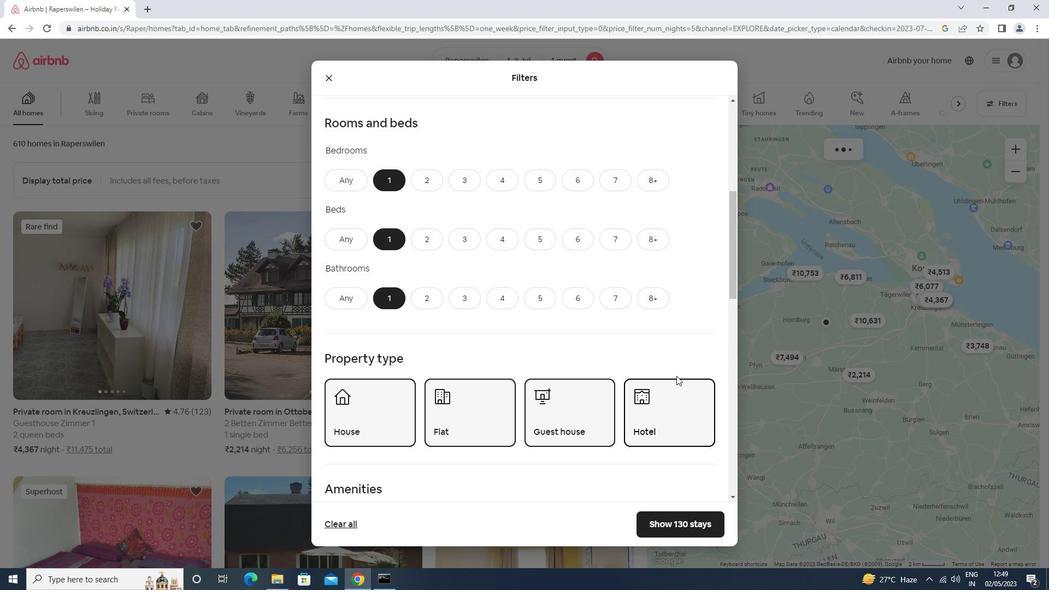 
Action: Mouse scrolled (676, 374) with delta (0, 0)
Screenshot: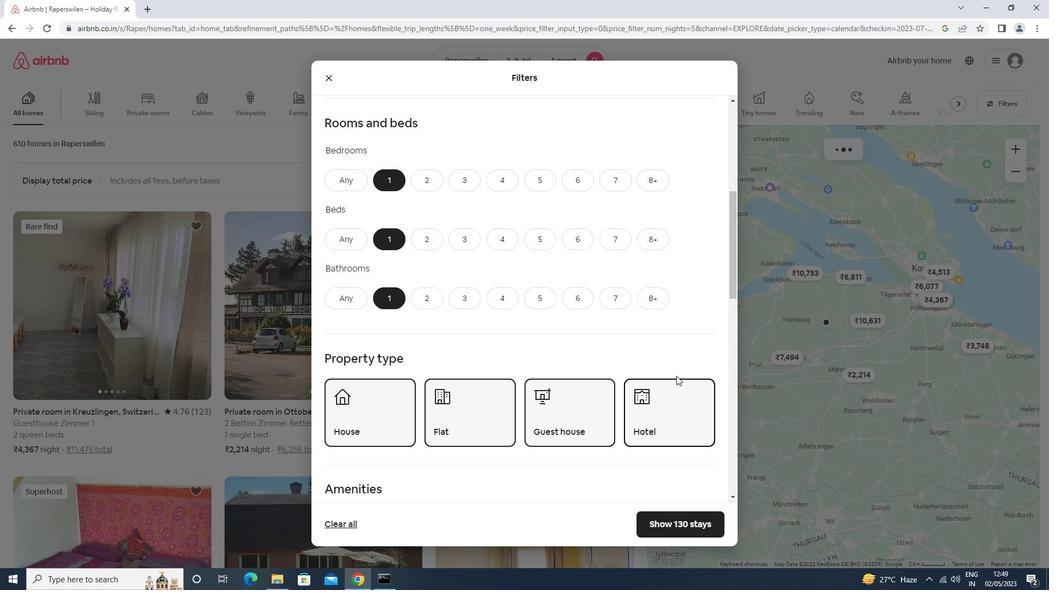 
Action: Mouse scrolled (676, 374) with delta (0, 0)
Screenshot: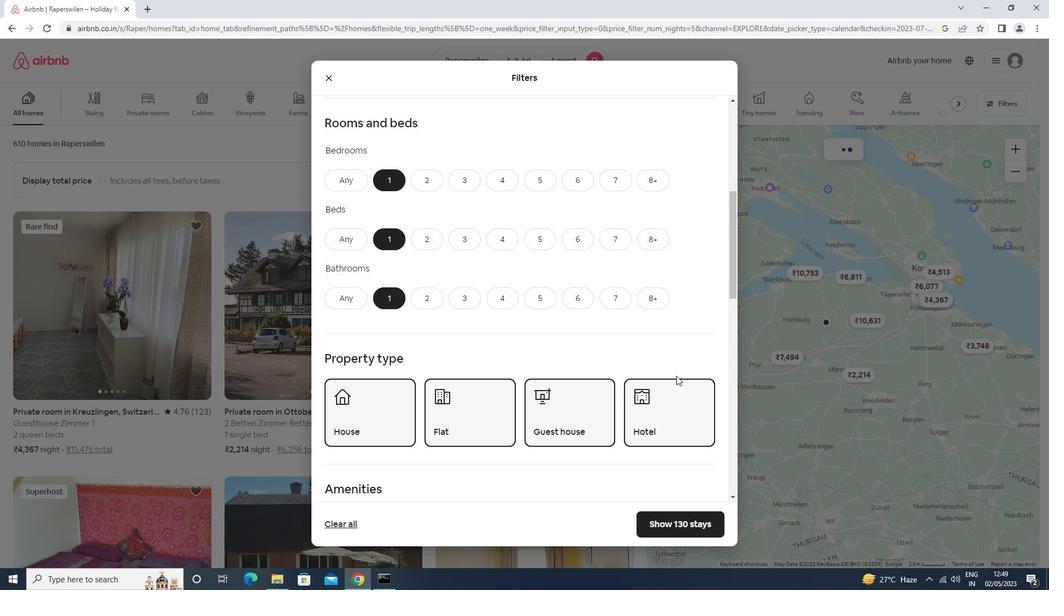 
Action: Mouse moved to (676, 375)
Screenshot: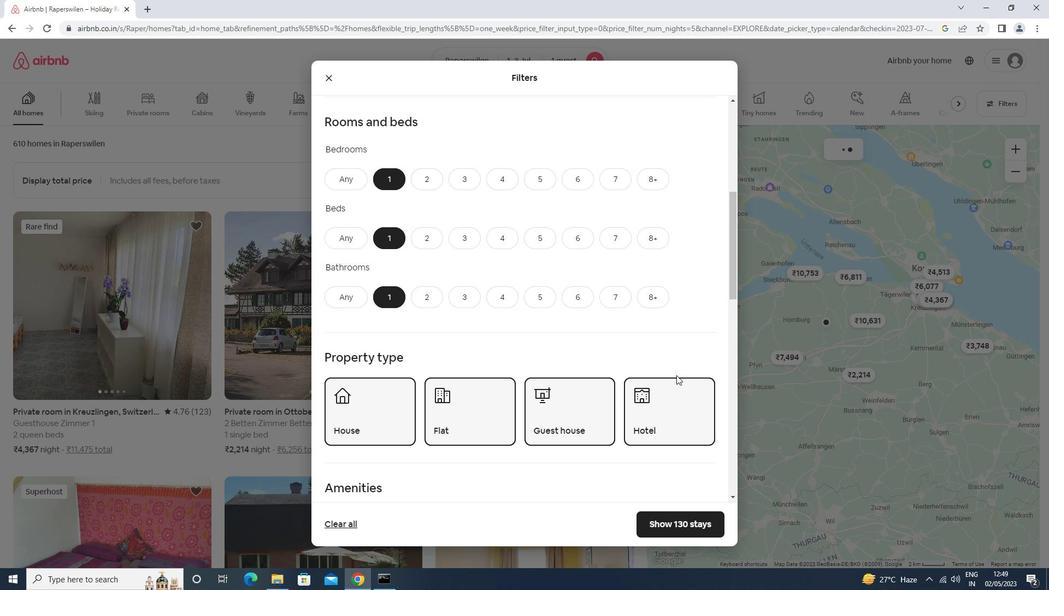 
Action: Mouse scrolled (676, 374) with delta (0, 0)
Screenshot: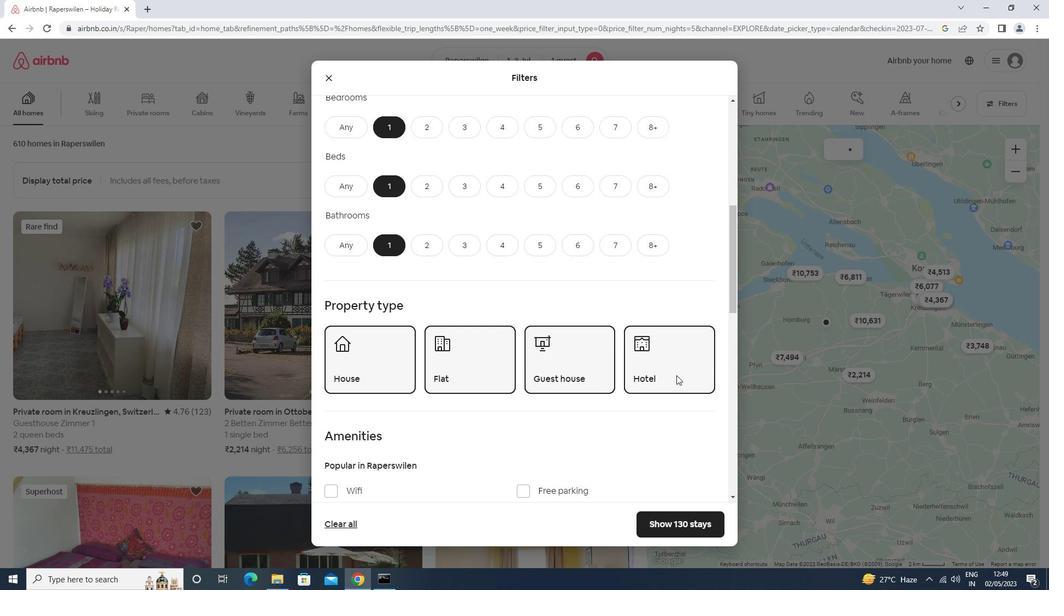 
Action: Mouse moved to (356, 324)
Screenshot: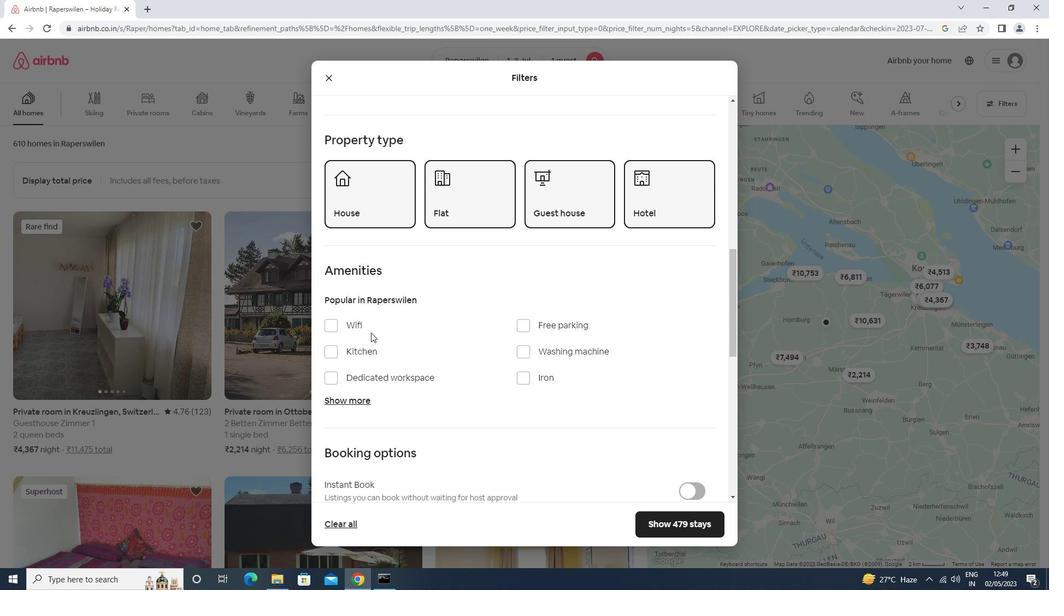 
Action: Mouse pressed left at (356, 324)
Screenshot: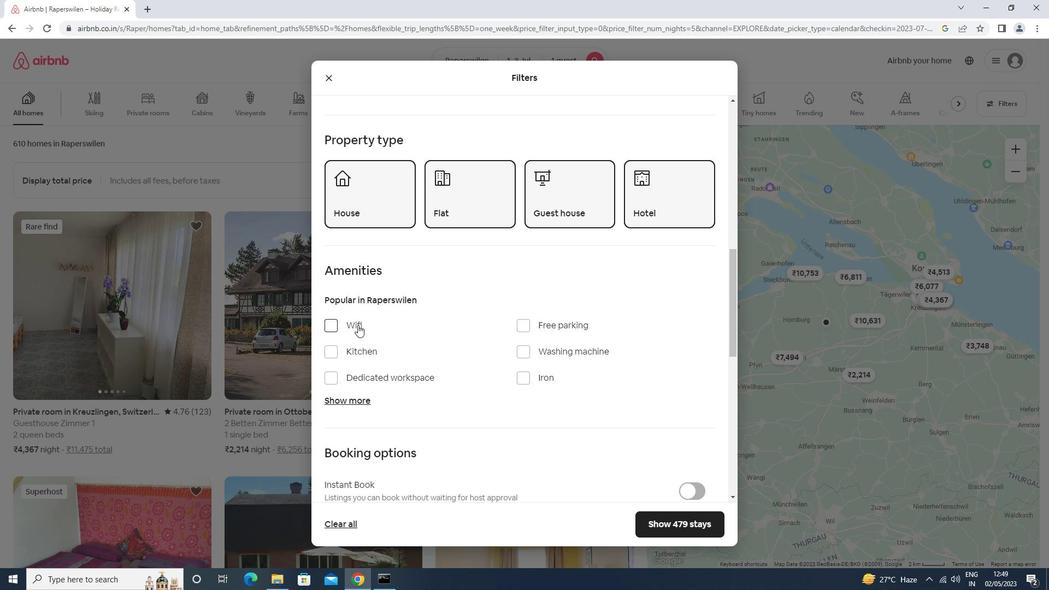 
Action: Mouse moved to (489, 349)
Screenshot: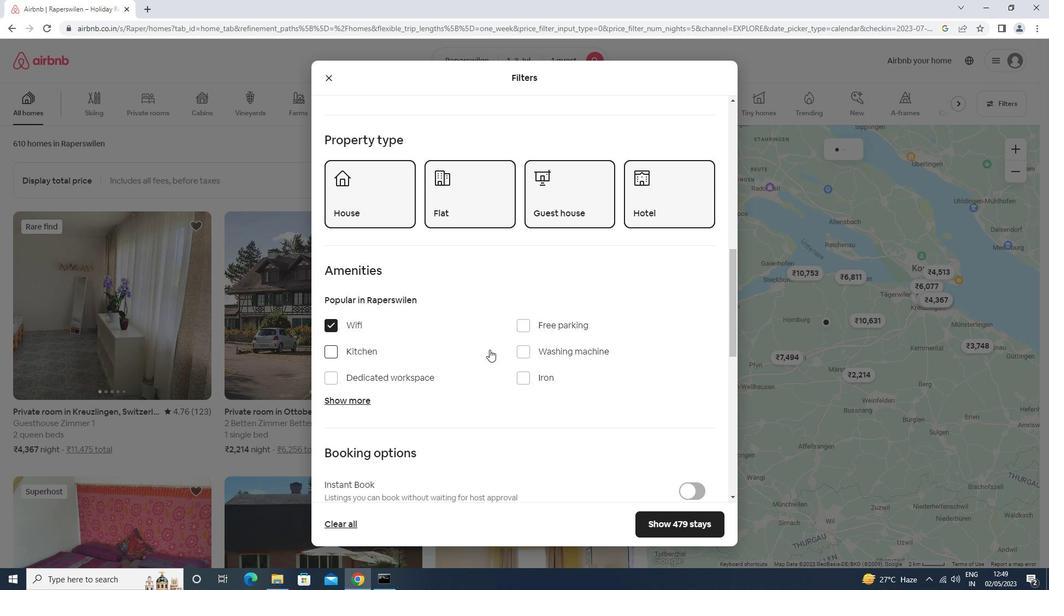 
Action: Mouse scrolled (489, 349) with delta (0, 0)
Screenshot: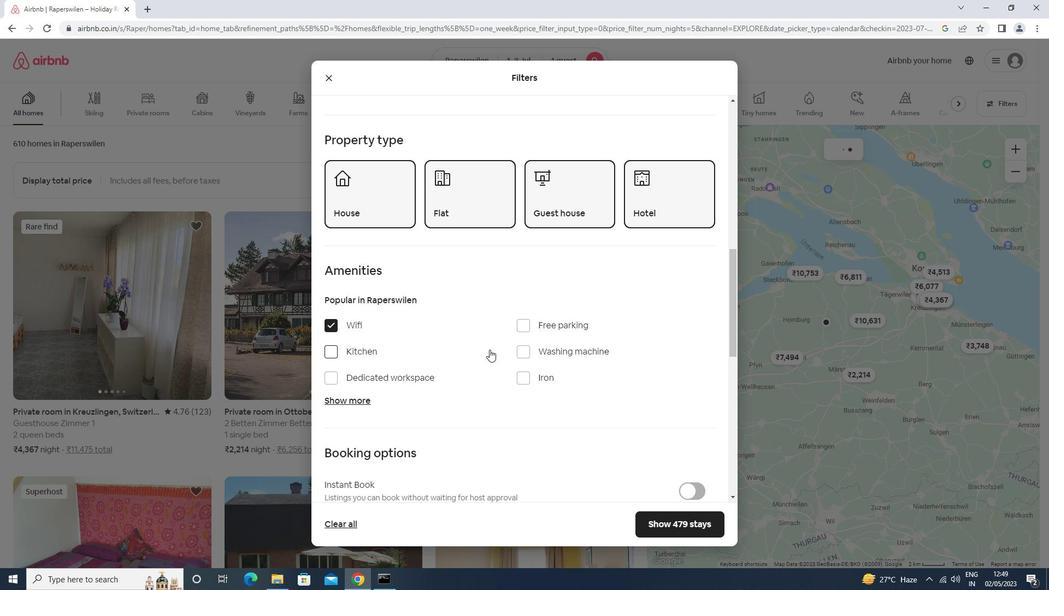 
Action: Mouse scrolled (489, 349) with delta (0, 0)
Screenshot: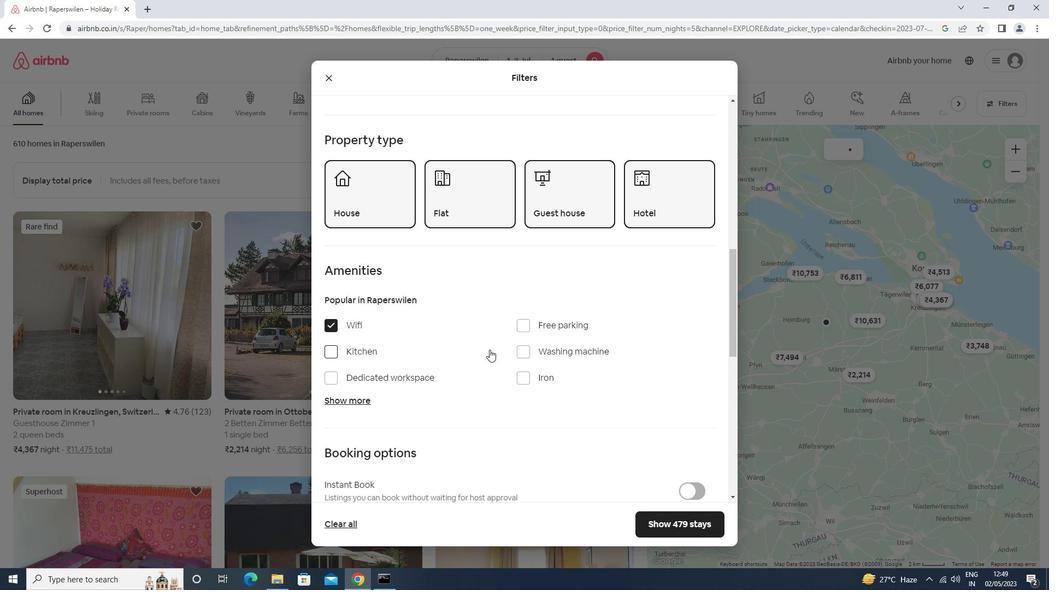 
Action: Mouse moved to (489, 350)
Screenshot: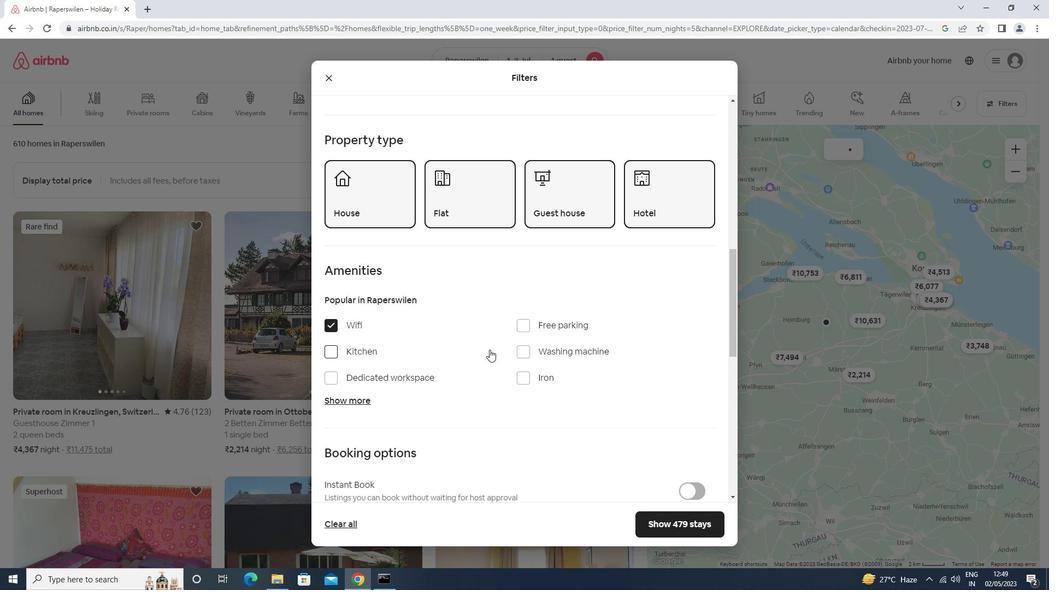
Action: Mouse scrolled (489, 349) with delta (0, 0)
Screenshot: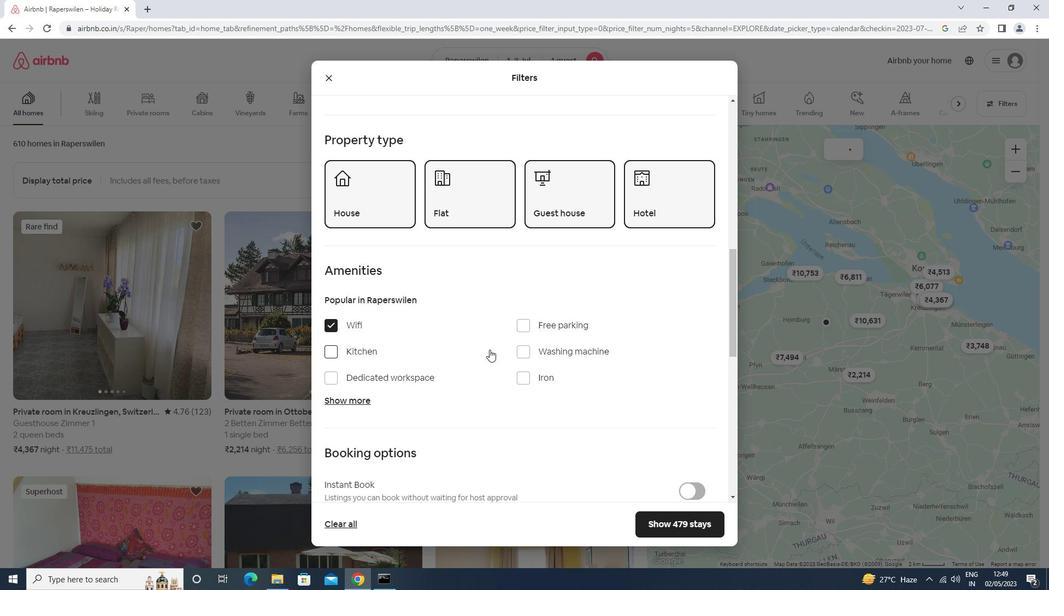 
Action: Mouse scrolled (489, 349) with delta (0, 0)
Screenshot: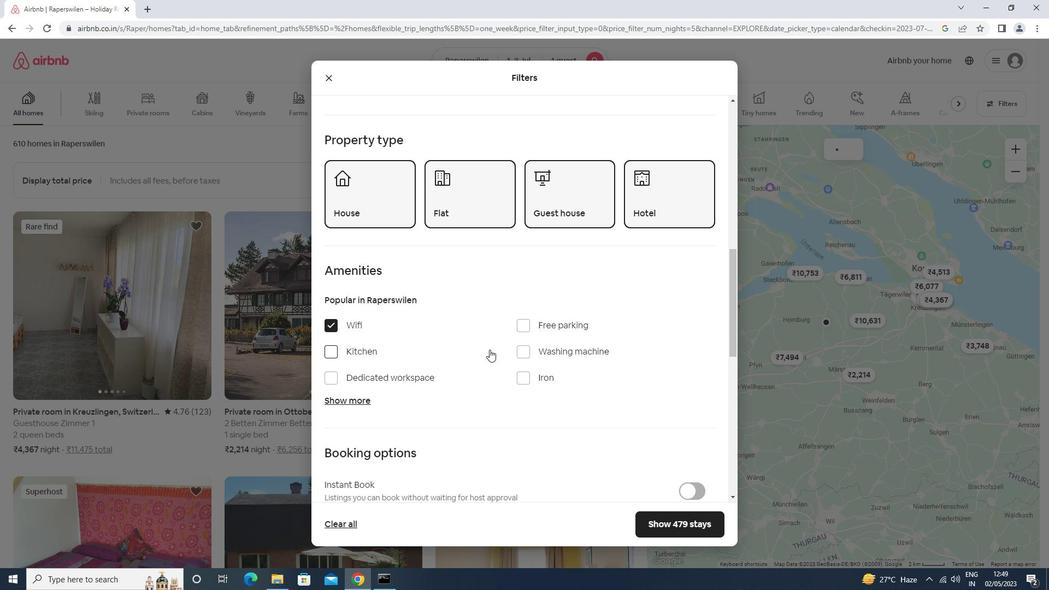 
Action: Mouse moved to (695, 307)
Screenshot: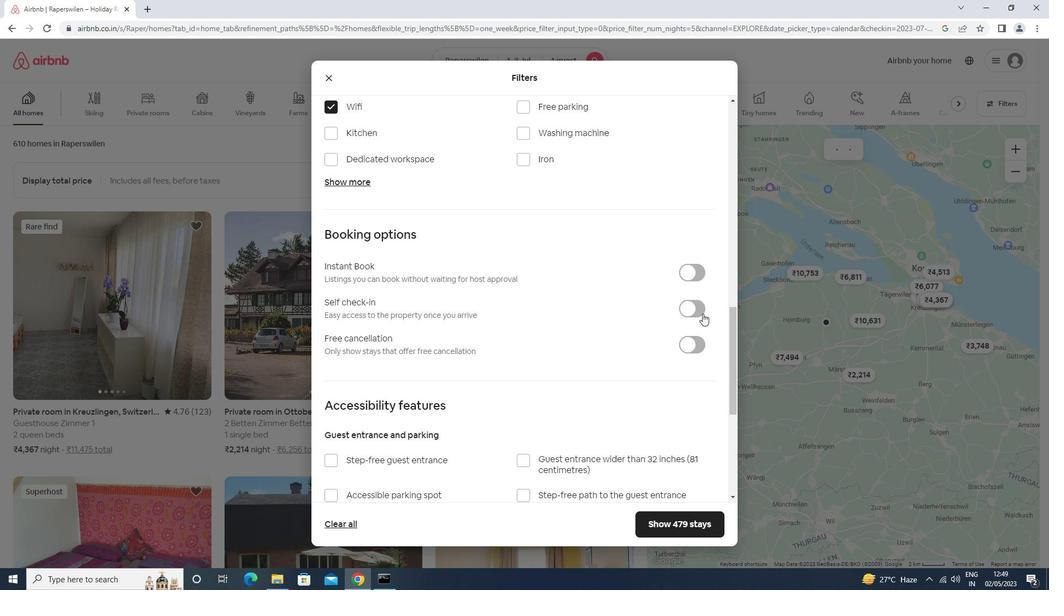 
Action: Mouse pressed left at (695, 307)
Screenshot: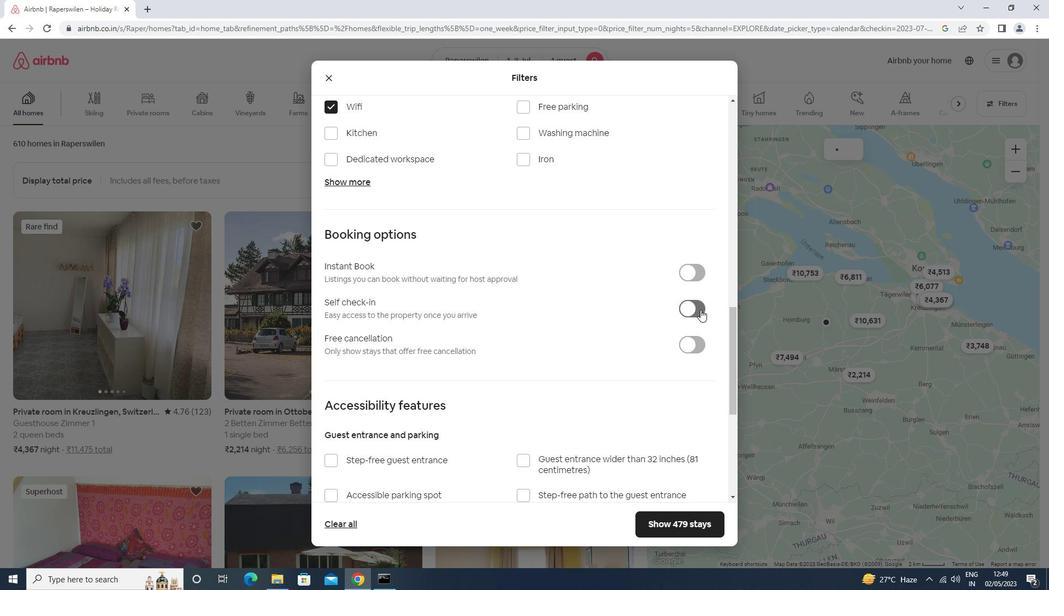 
Action: Mouse moved to (695, 307)
Screenshot: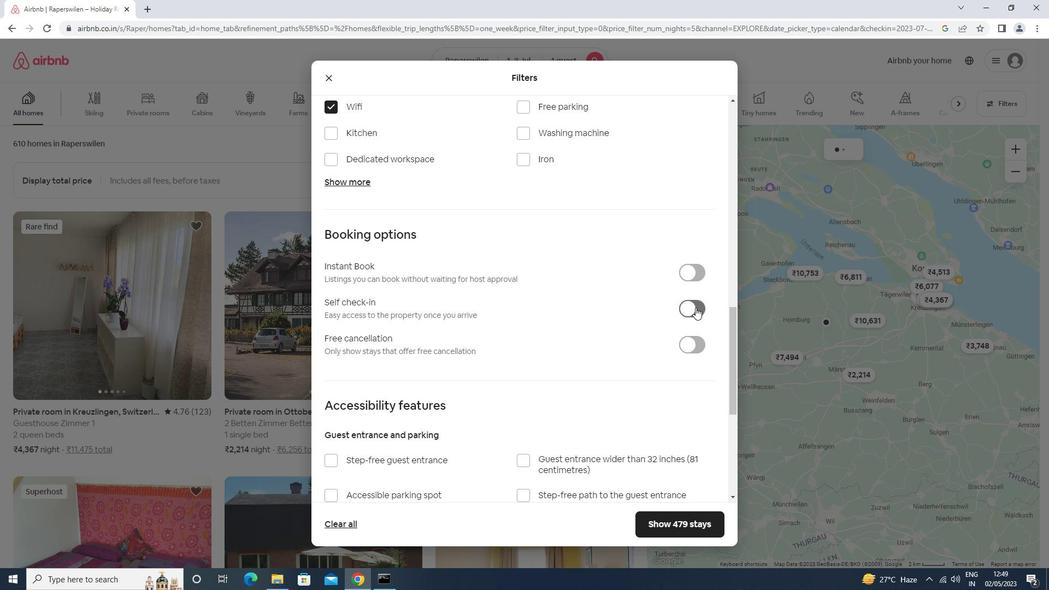 
Action: Mouse scrolled (695, 306) with delta (0, 0)
Screenshot: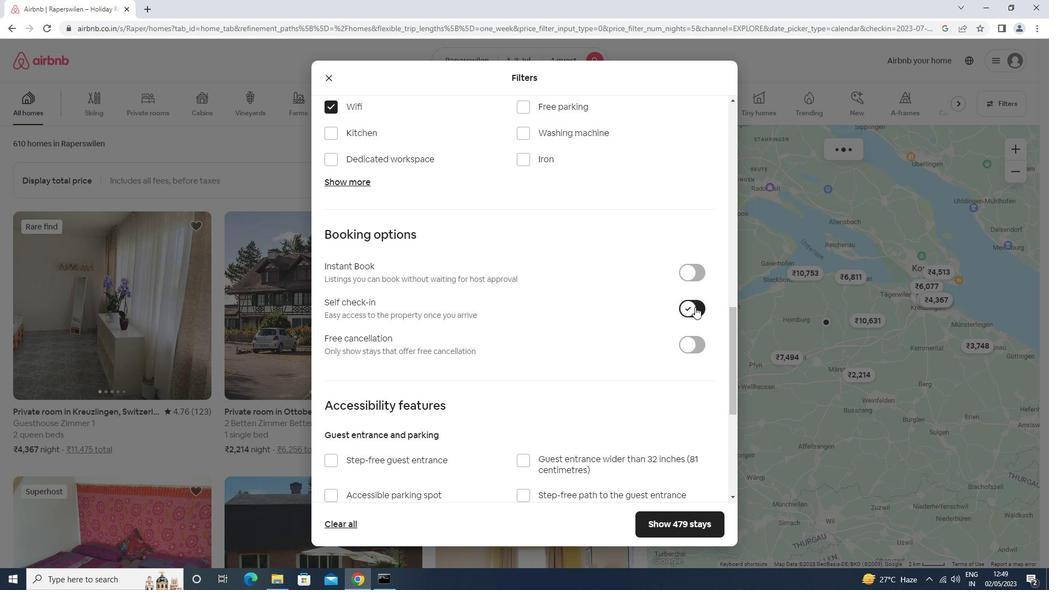 
Action: Mouse scrolled (695, 306) with delta (0, 0)
Screenshot: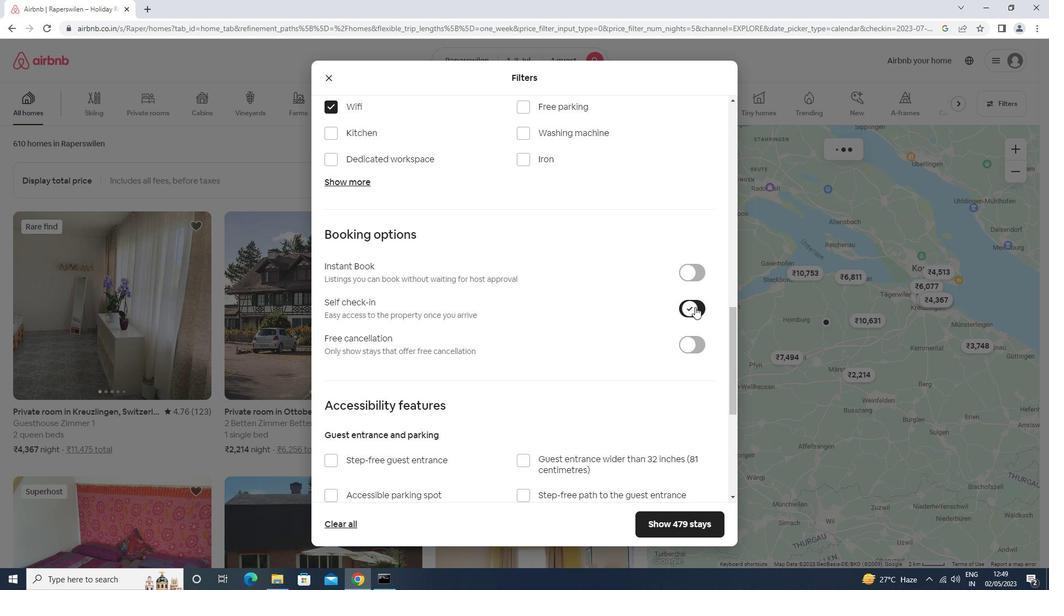 
Action: Mouse scrolled (695, 306) with delta (0, 0)
Screenshot: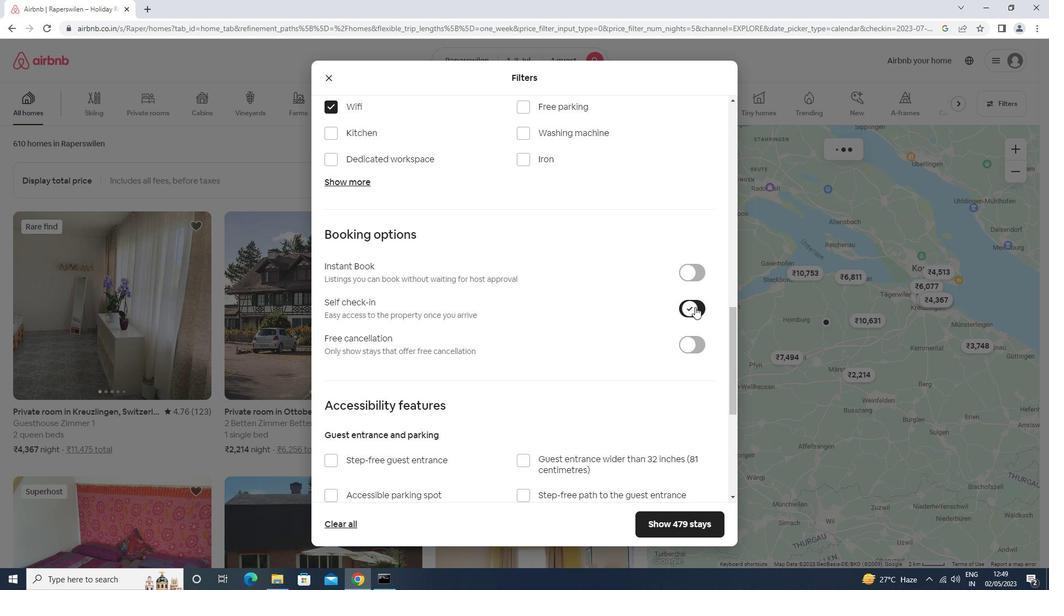 
Action: Mouse moved to (693, 307)
Screenshot: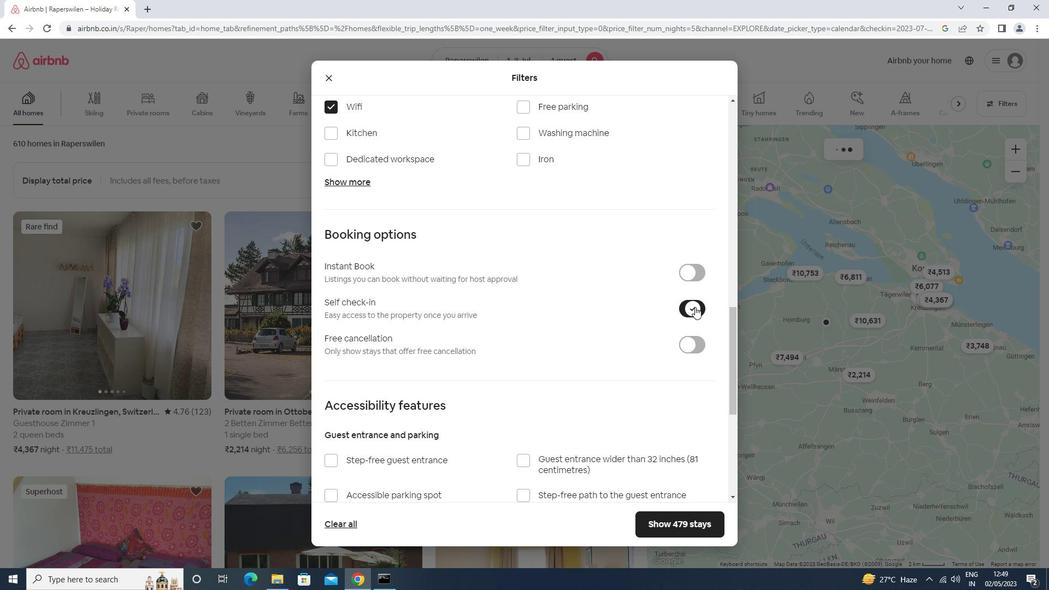 
Action: Mouse scrolled (693, 306) with delta (0, 0)
Screenshot: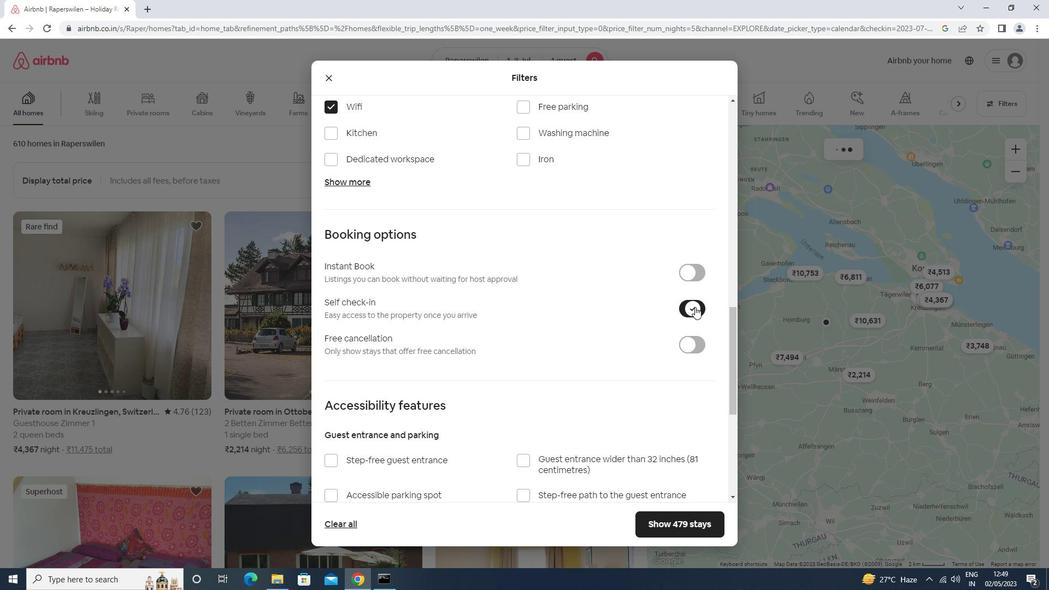 
Action: Mouse scrolled (693, 306) with delta (0, 0)
Screenshot: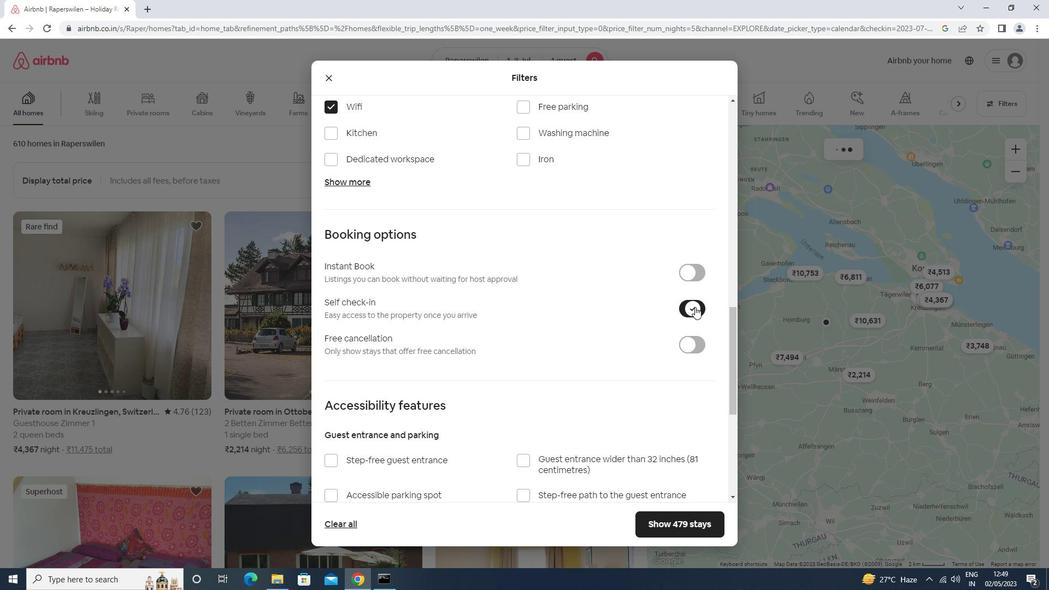 
Action: Mouse scrolled (693, 306) with delta (0, 0)
Screenshot: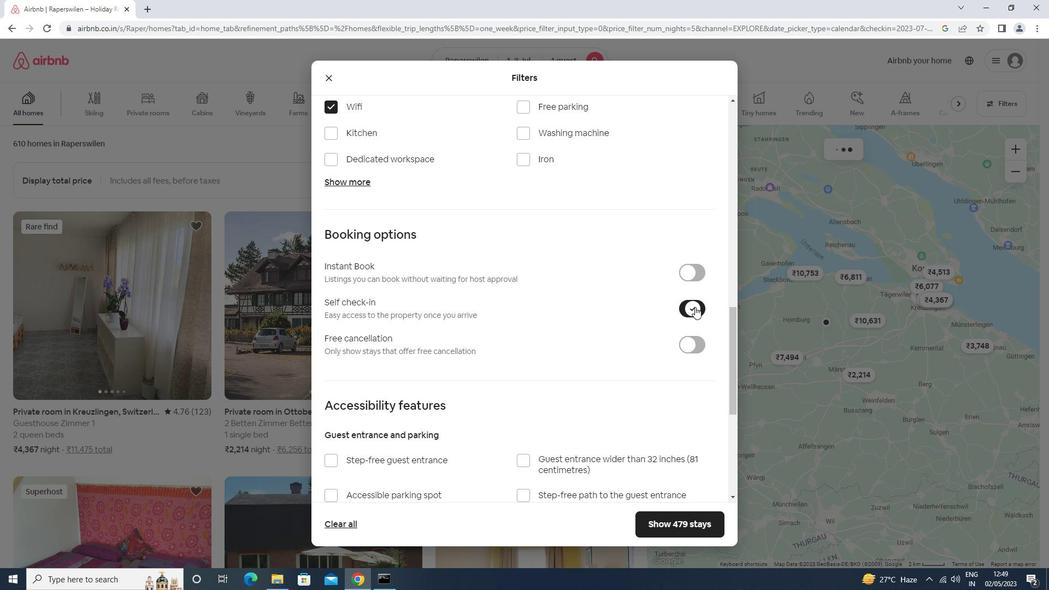 
Action: Mouse moved to (689, 309)
Screenshot: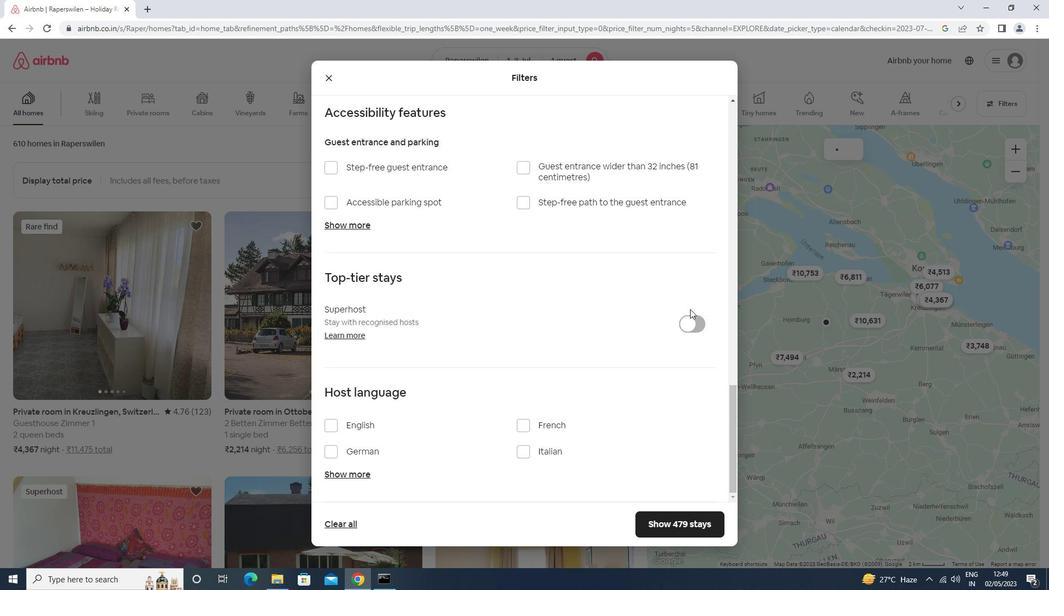 
Action: Mouse scrolled (689, 309) with delta (0, 0)
Screenshot: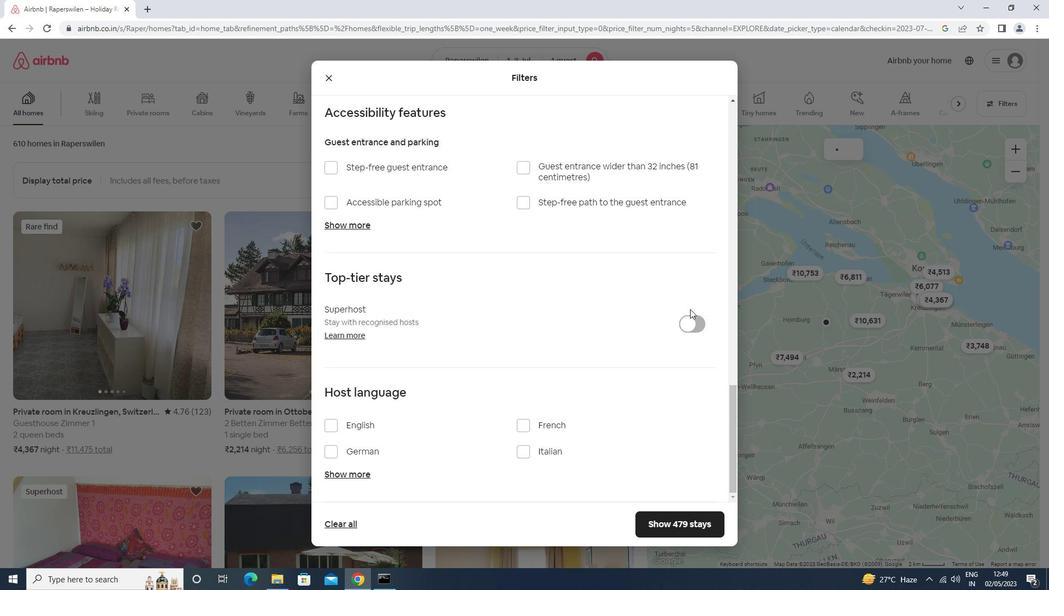 
Action: Mouse moved to (689, 310)
Screenshot: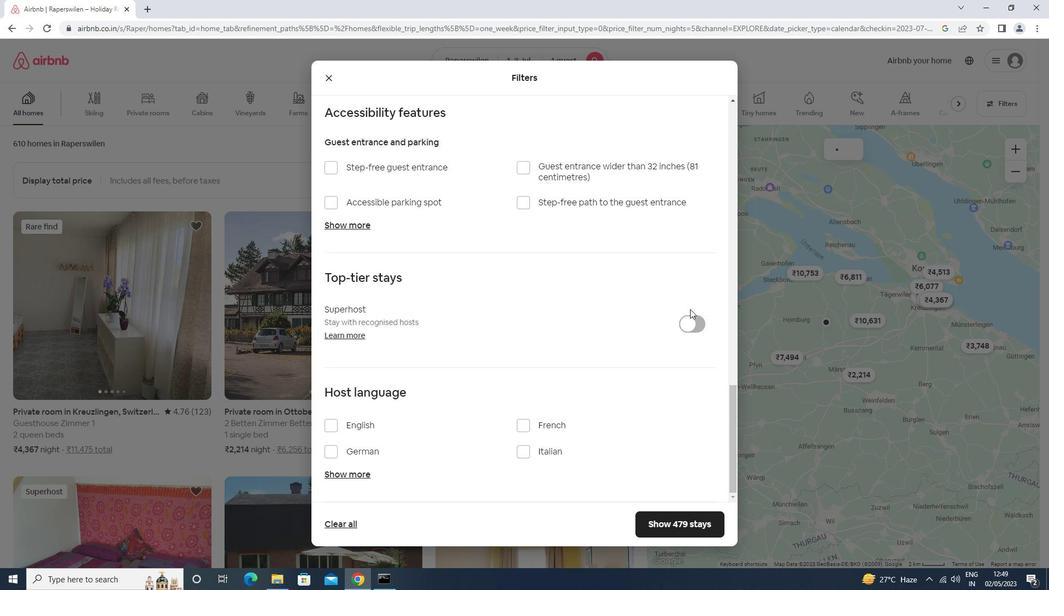 
Action: Mouse scrolled (689, 309) with delta (0, 0)
Screenshot: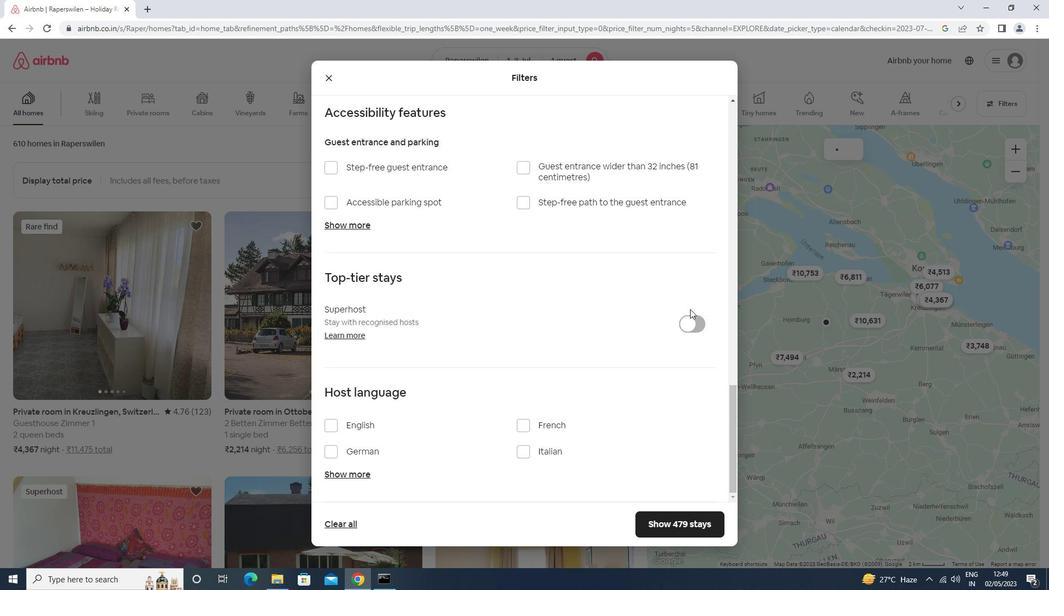 
Action: Mouse moved to (687, 310)
Screenshot: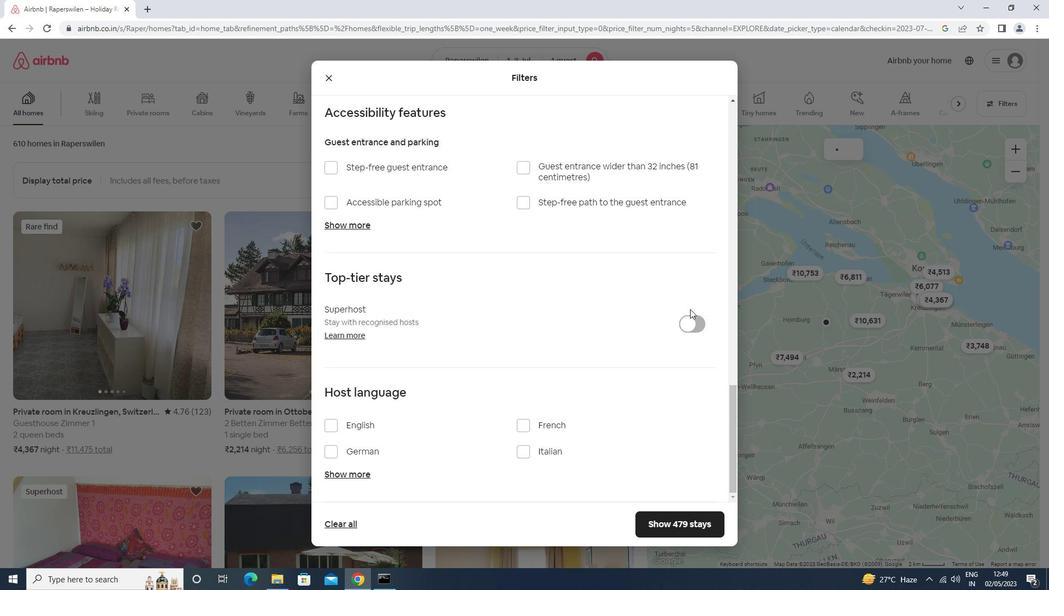 
Action: Mouse scrolled (687, 310) with delta (0, 0)
Screenshot: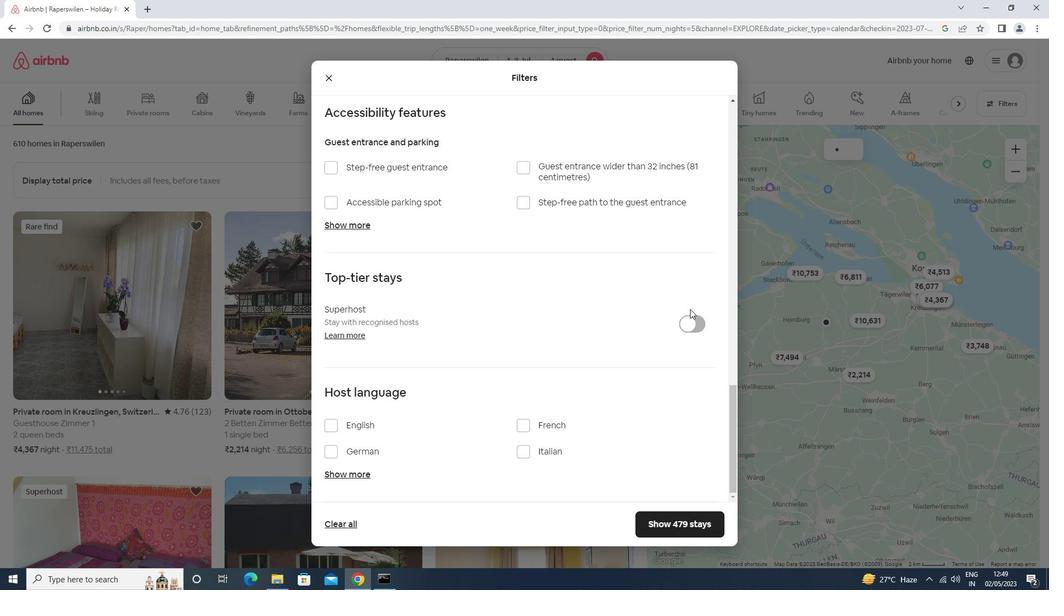 
Action: Mouse scrolled (687, 310) with delta (0, 0)
Screenshot: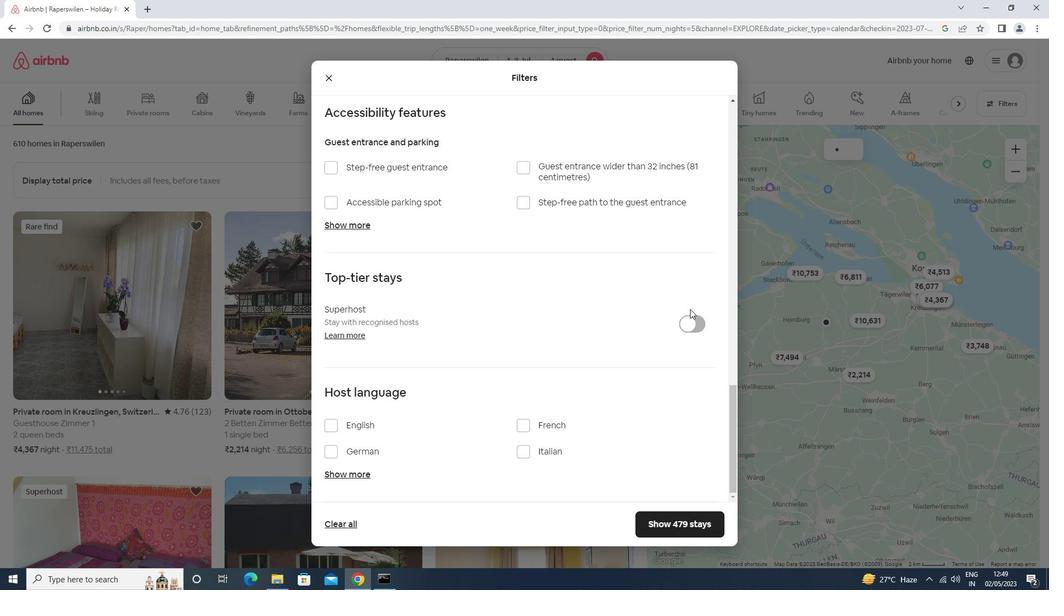 
Action: Mouse moved to (687, 310)
Screenshot: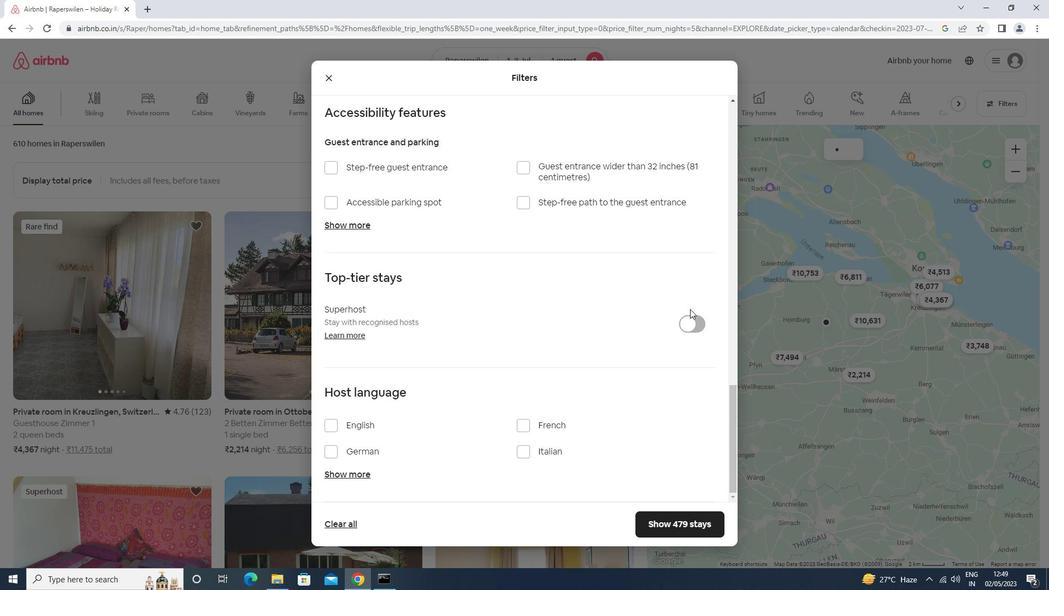 
Action: Mouse scrolled (687, 310) with delta (0, 0)
Screenshot: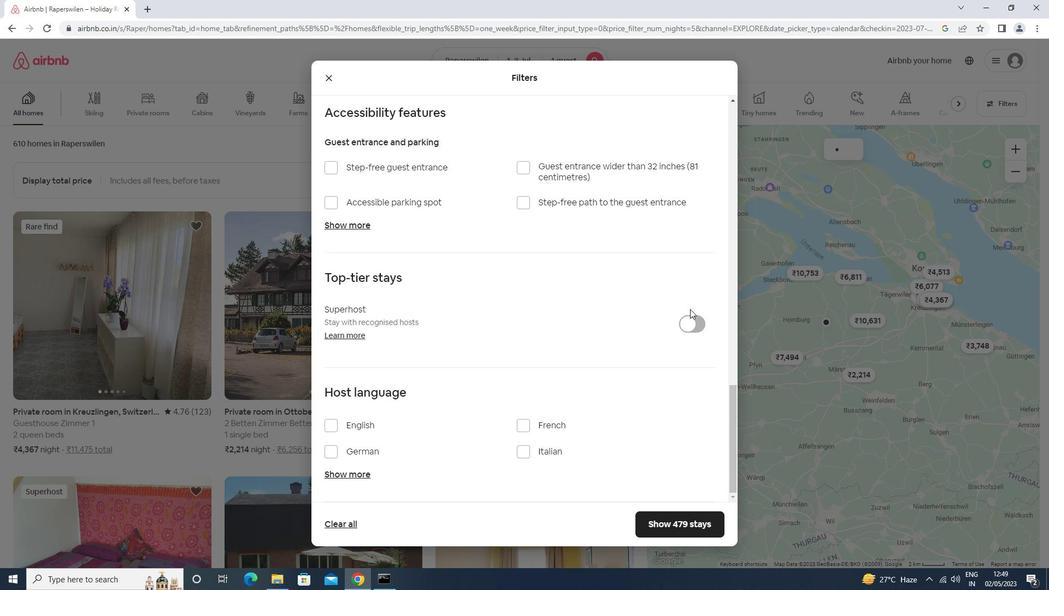 
Action: Mouse moved to (685, 312)
Screenshot: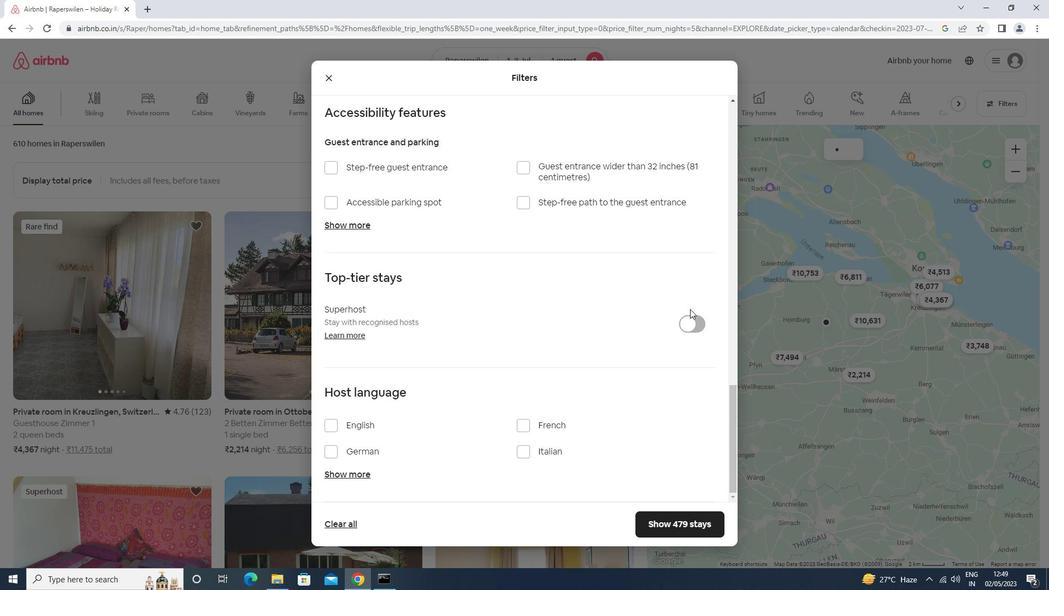 
Action: Mouse scrolled (685, 312) with delta (0, 0)
Screenshot: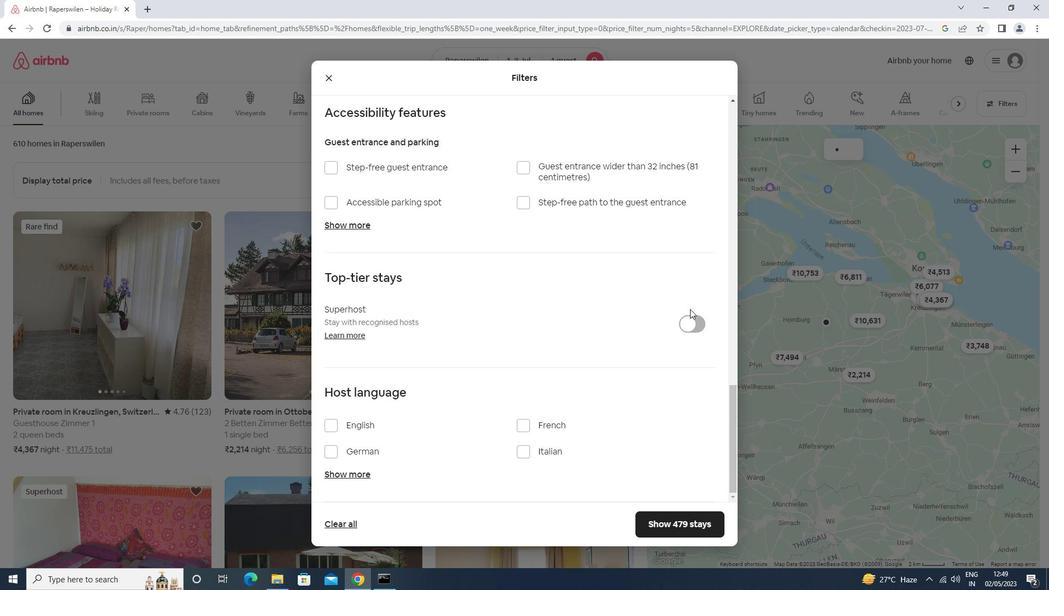 
Action: Mouse moved to (350, 420)
Screenshot: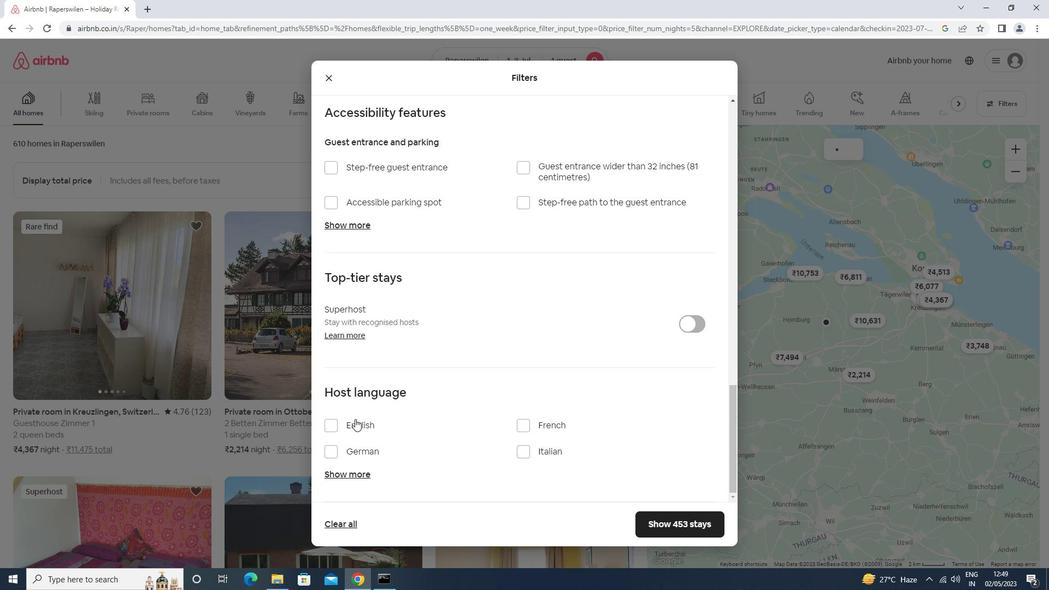 
Action: Mouse pressed left at (350, 420)
Screenshot: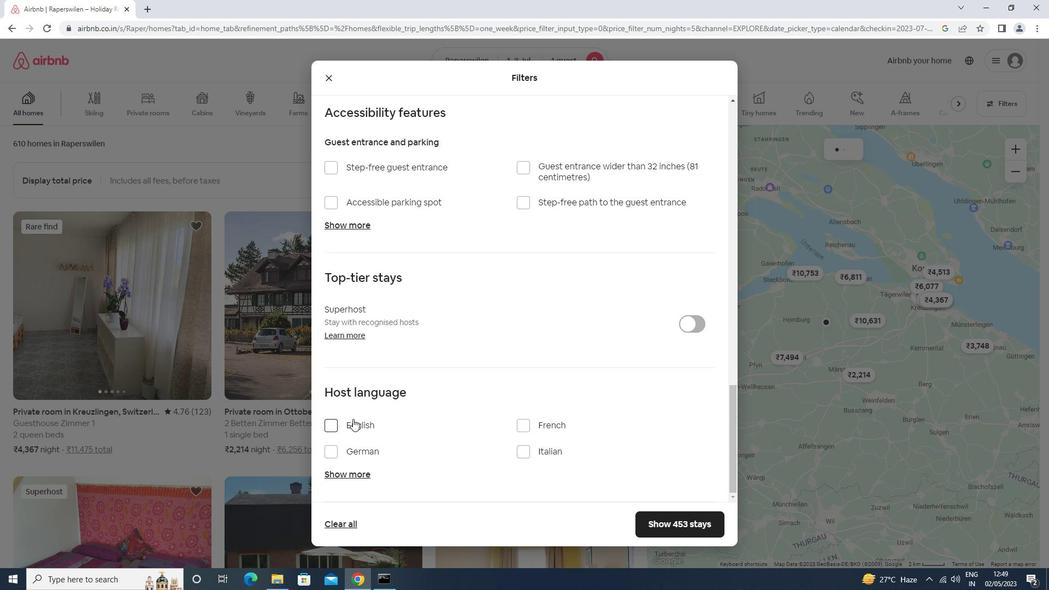 
Action: Mouse moved to (687, 524)
Screenshot: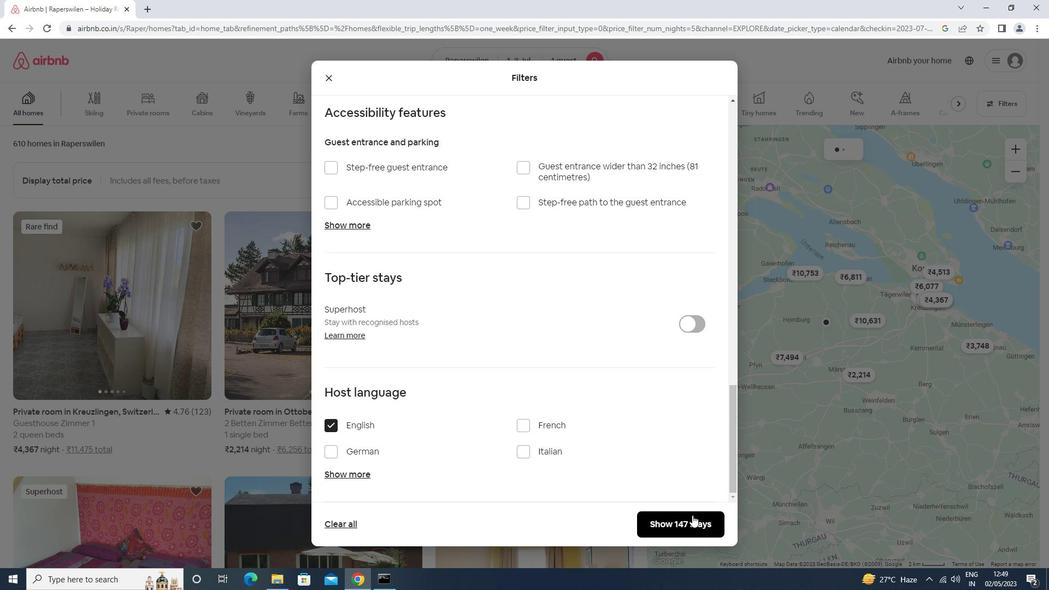 
Action: Mouse pressed left at (687, 524)
Screenshot: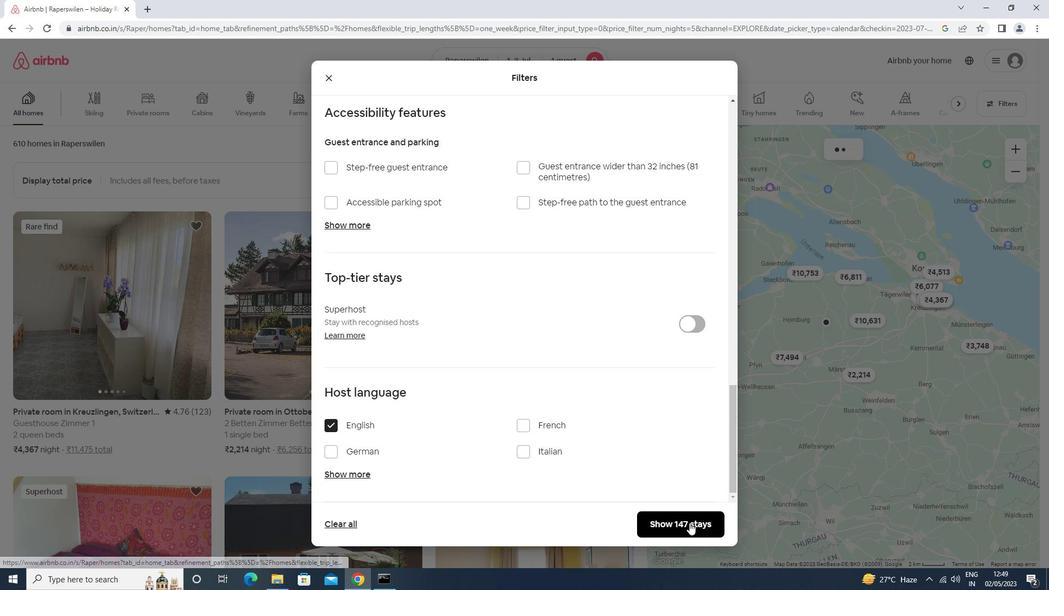 
Action: Mouse moved to (686, 523)
Screenshot: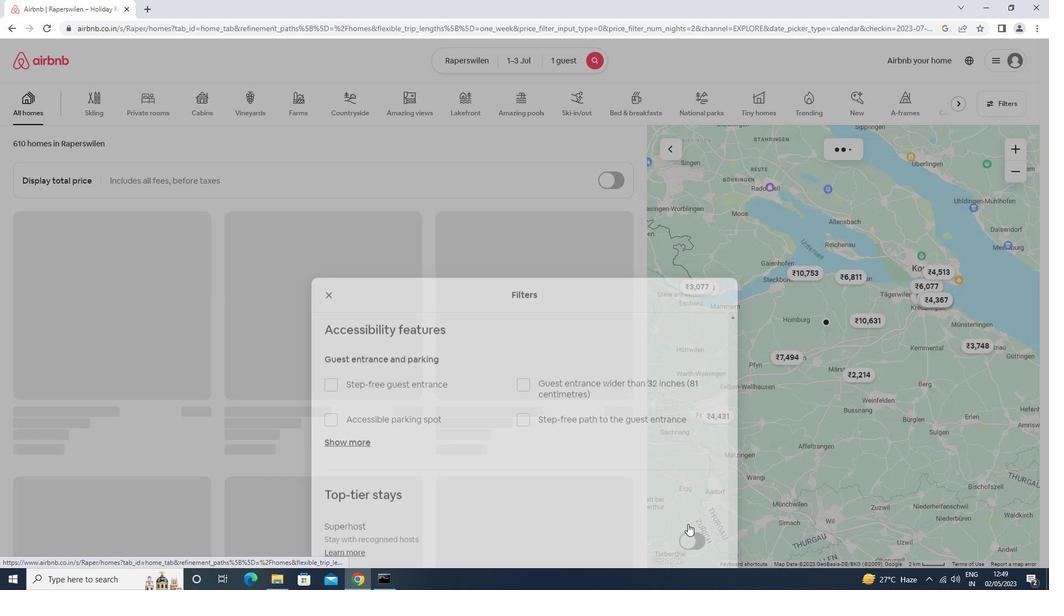 
